 Task: In the  document Machupicchu.html ,align picture to the 'center'. Insert word art below the picture and give heading  'Machu Picchu  in Light Purple'change the shape height to  6.82 in
Action: Mouse moved to (321, 373)
Screenshot: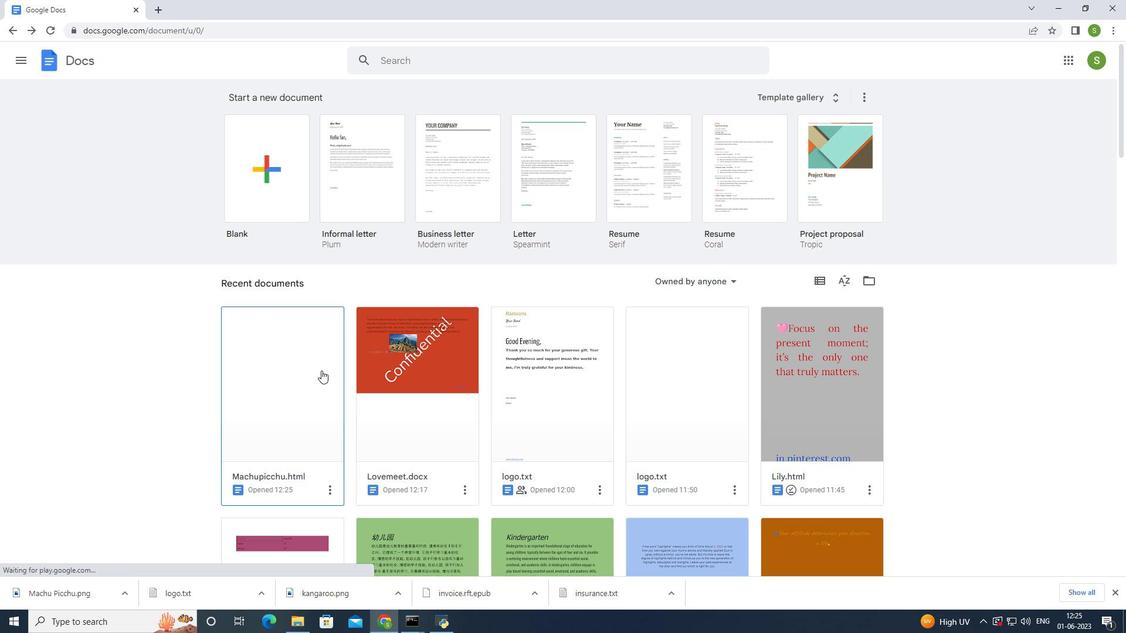 
Action: Mouse pressed left at (321, 373)
Screenshot: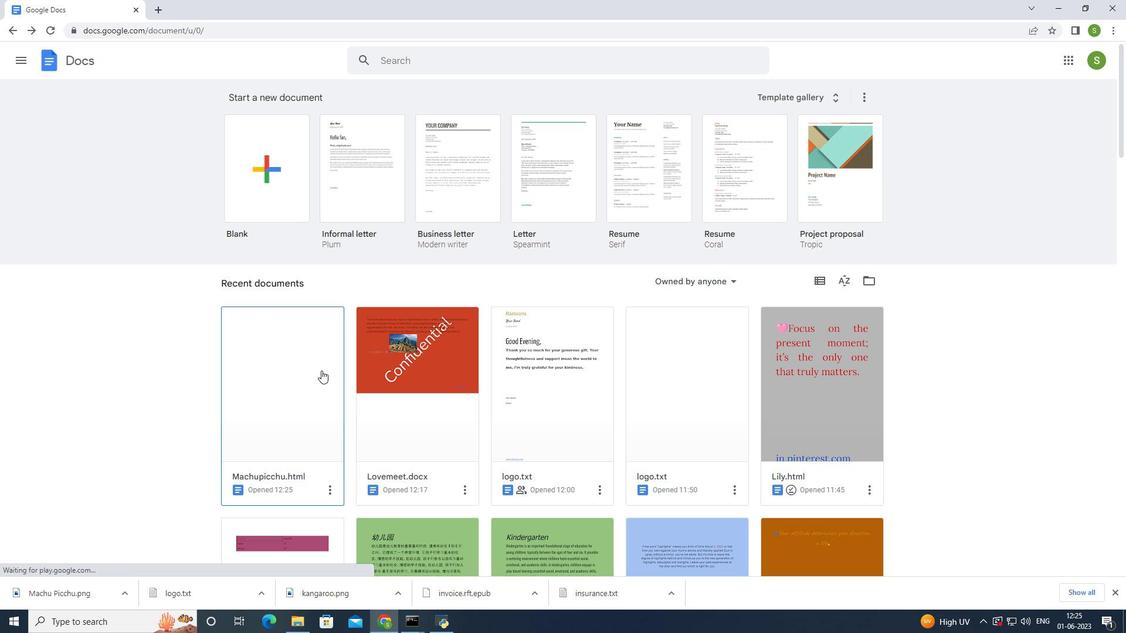 
Action: Mouse moved to (161, 9)
Screenshot: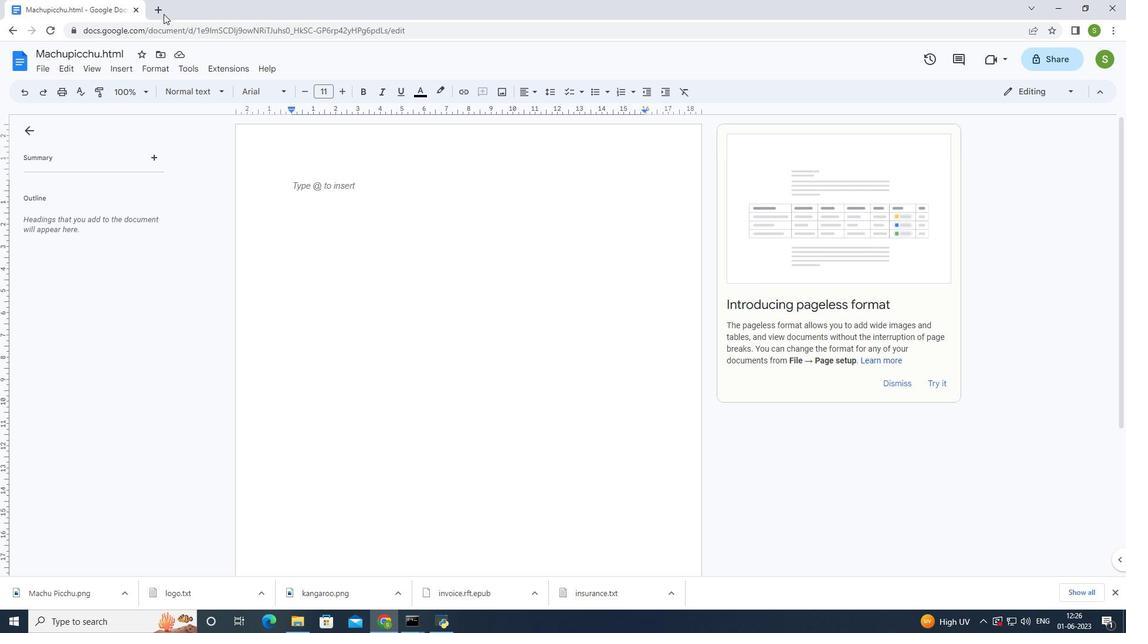 
Action: Mouse pressed left at (161, 9)
Screenshot: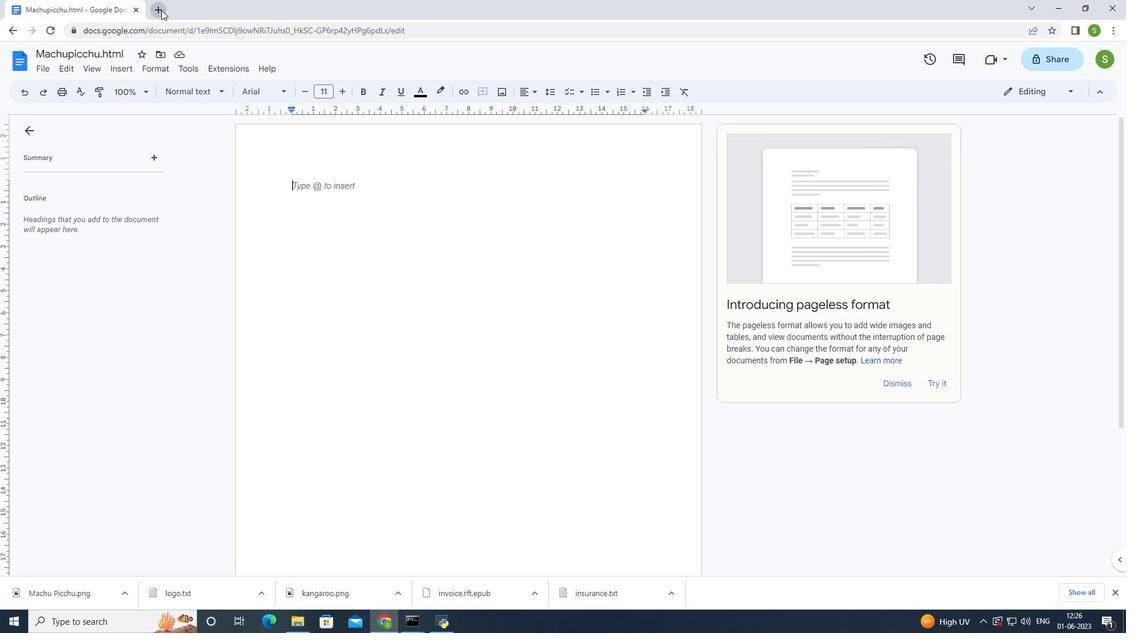 
Action: Mouse moved to (179, 31)
Screenshot: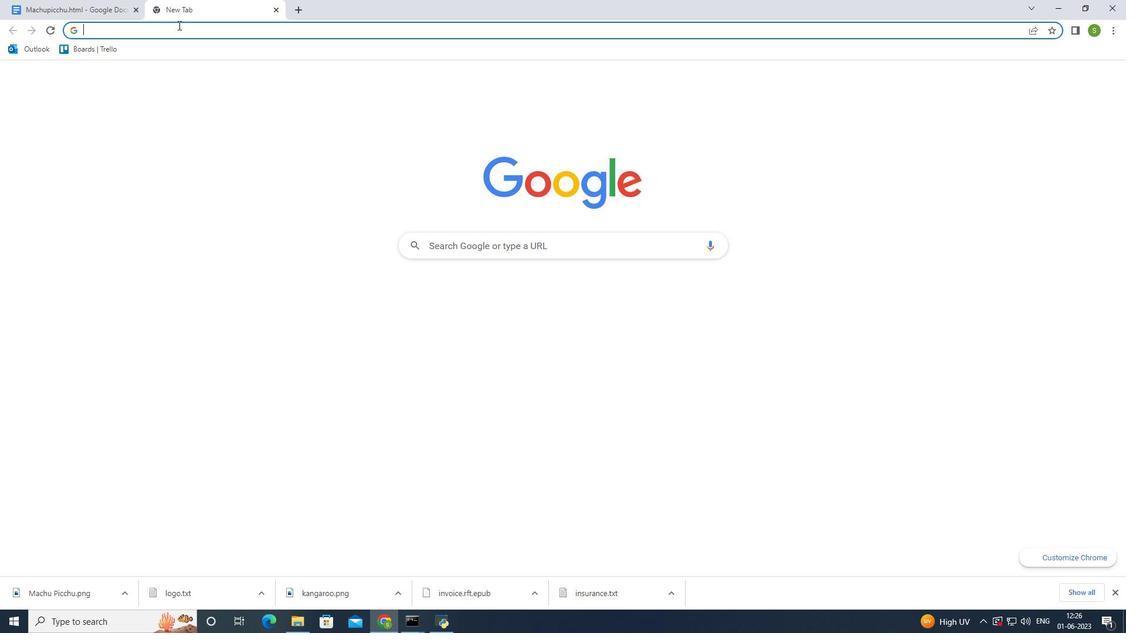 
Action: Mouse pressed left at (179, 31)
Screenshot: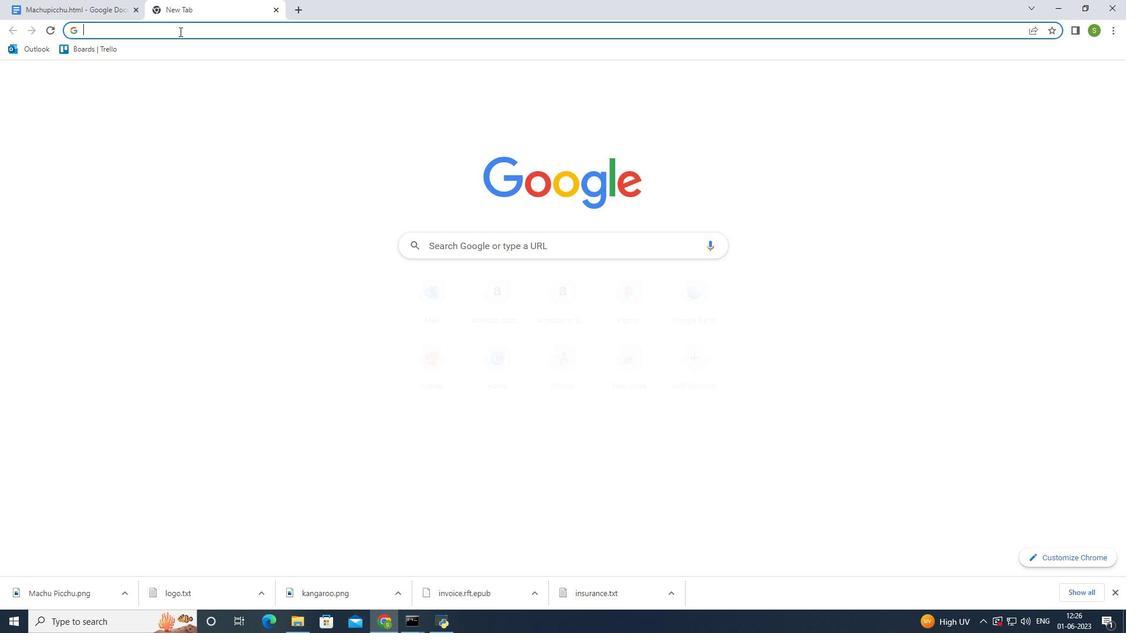 
Action: Mouse moved to (176, 58)
Screenshot: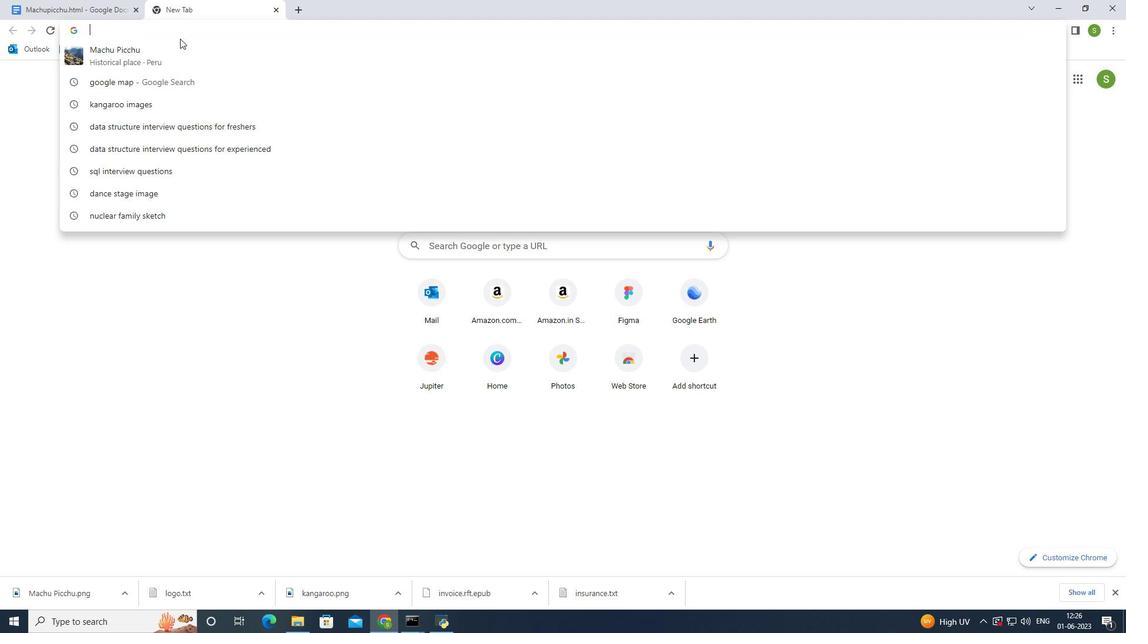 
Action: Mouse pressed left at (176, 58)
Screenshot: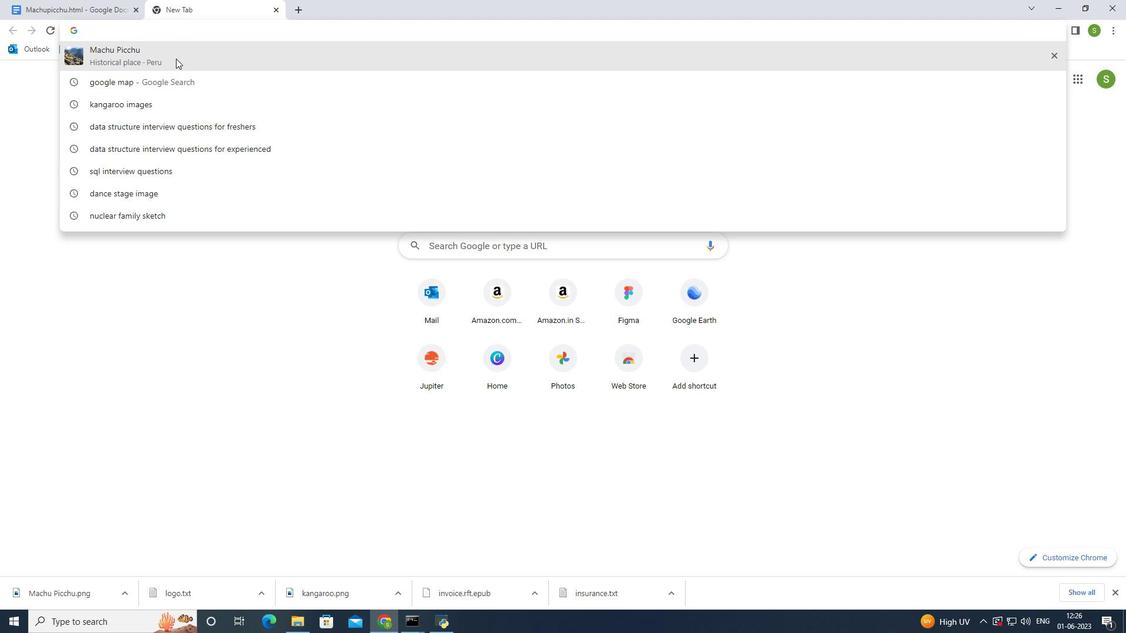 
Action: Mouse moved to (188, 107)
Screenshot: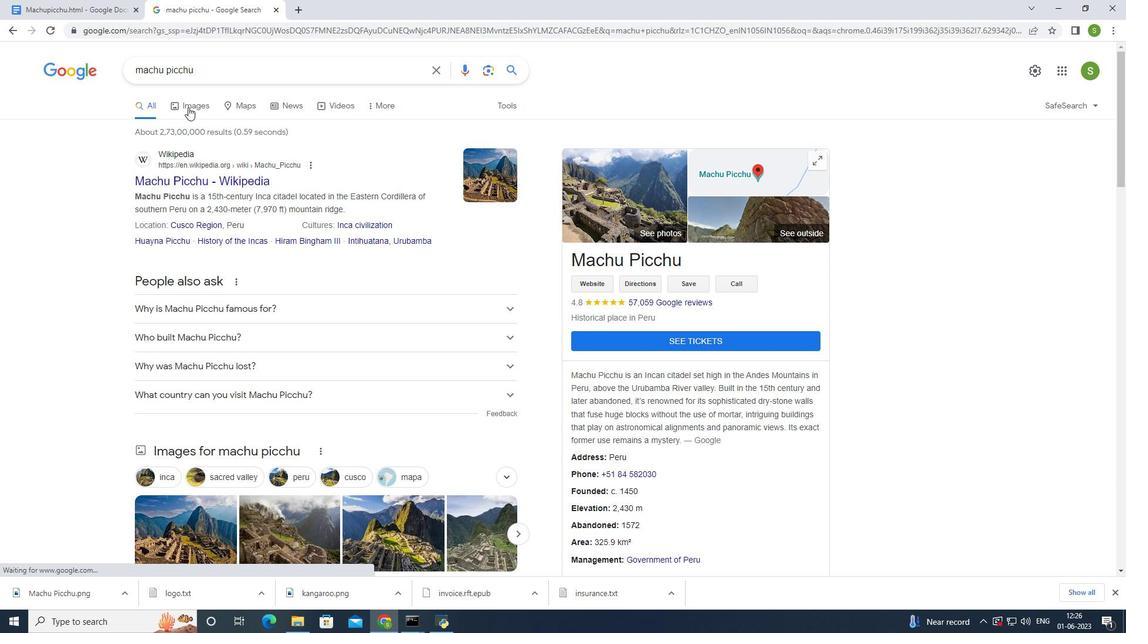 
Action: Mouse pressed left at (188, 107)
Screenshot: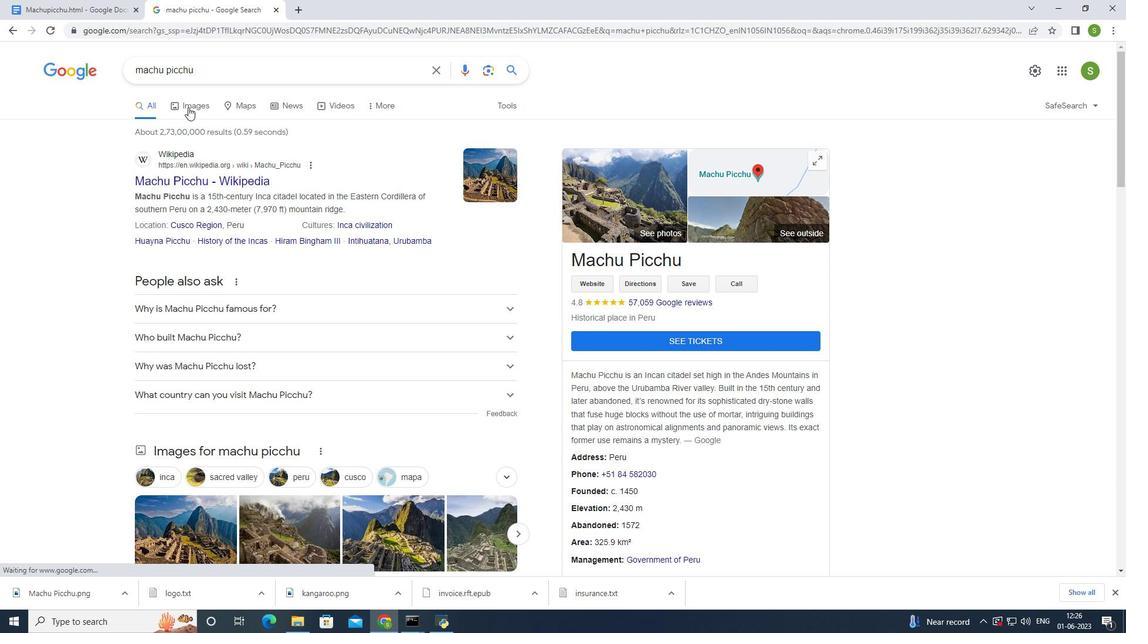 
Action: Mouse moved to (189, 224)
Screenshot: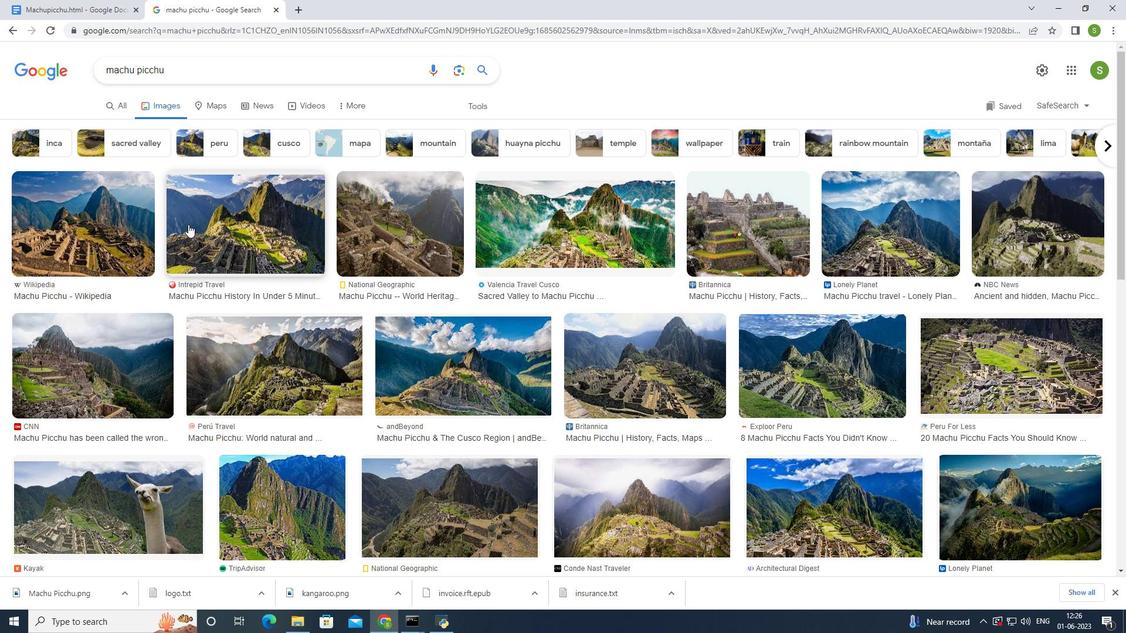
Action: Mouse pressed right at (189, 224)
Screenshot: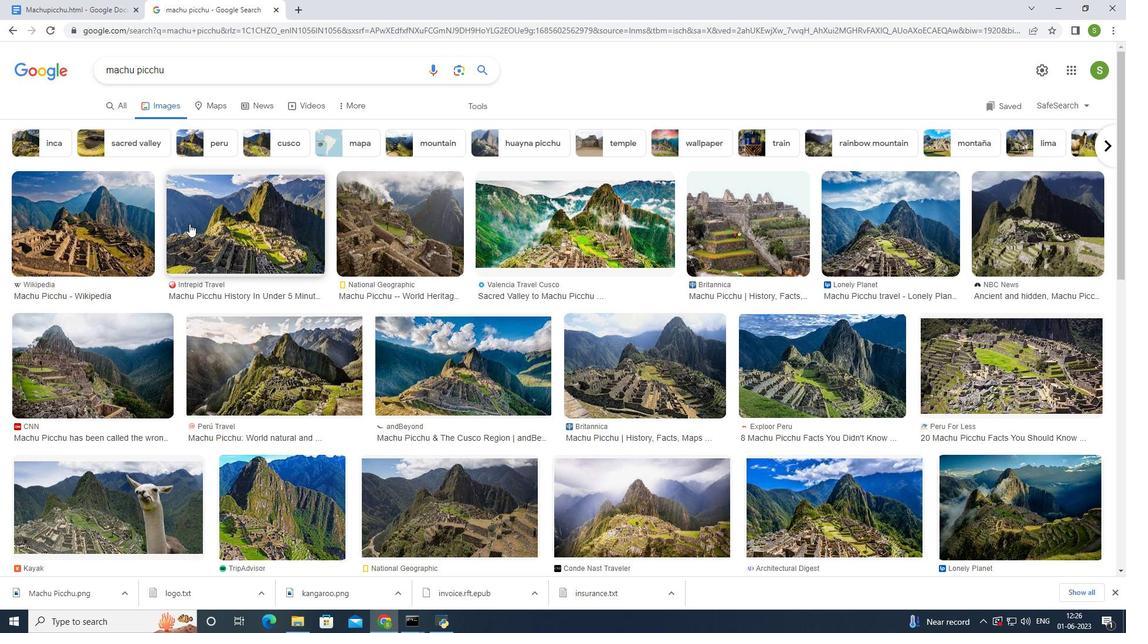 
Action: Mouse pressed left at (189, 224)
Screenshot: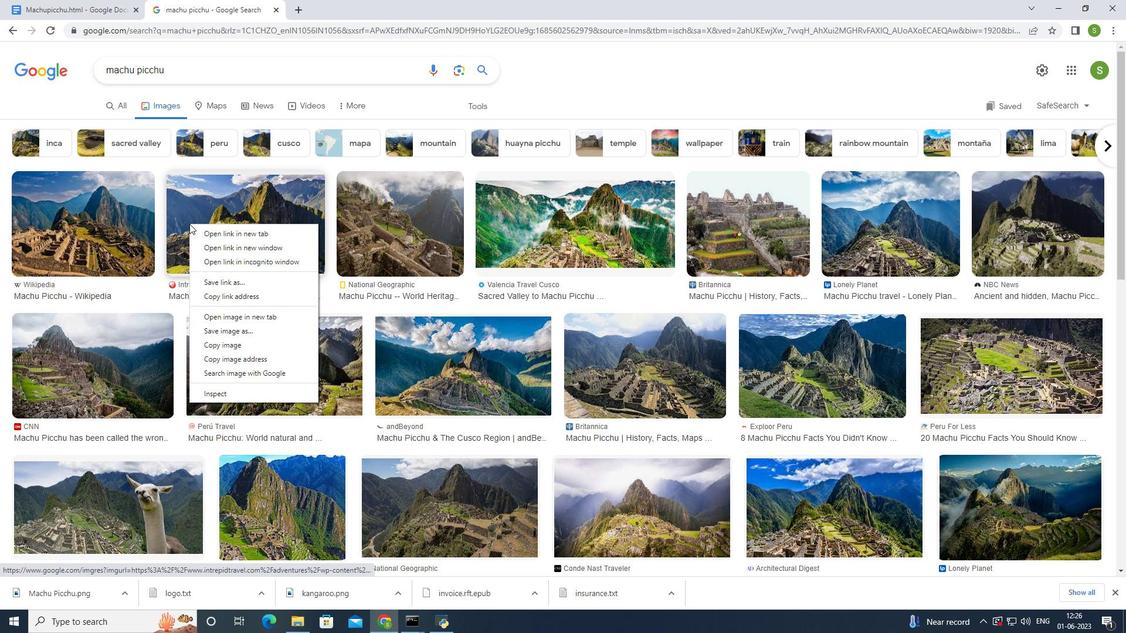
Action: Mouse moved to (859, 214)
Screenshot: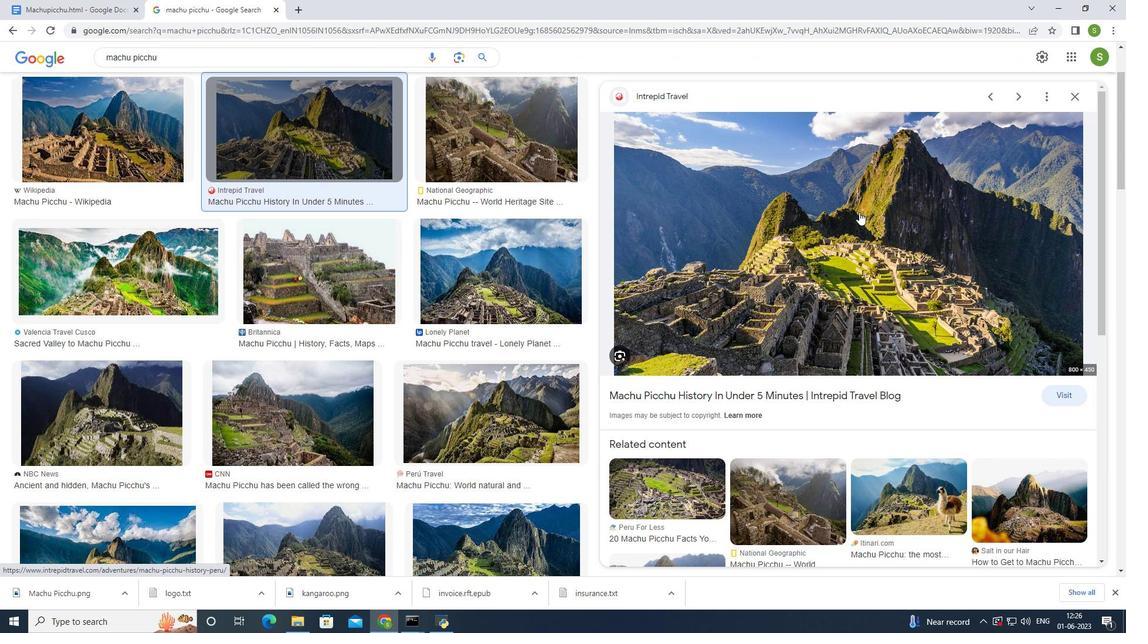 
Action: Mouse pressed right at (859, 213)
Screenshot: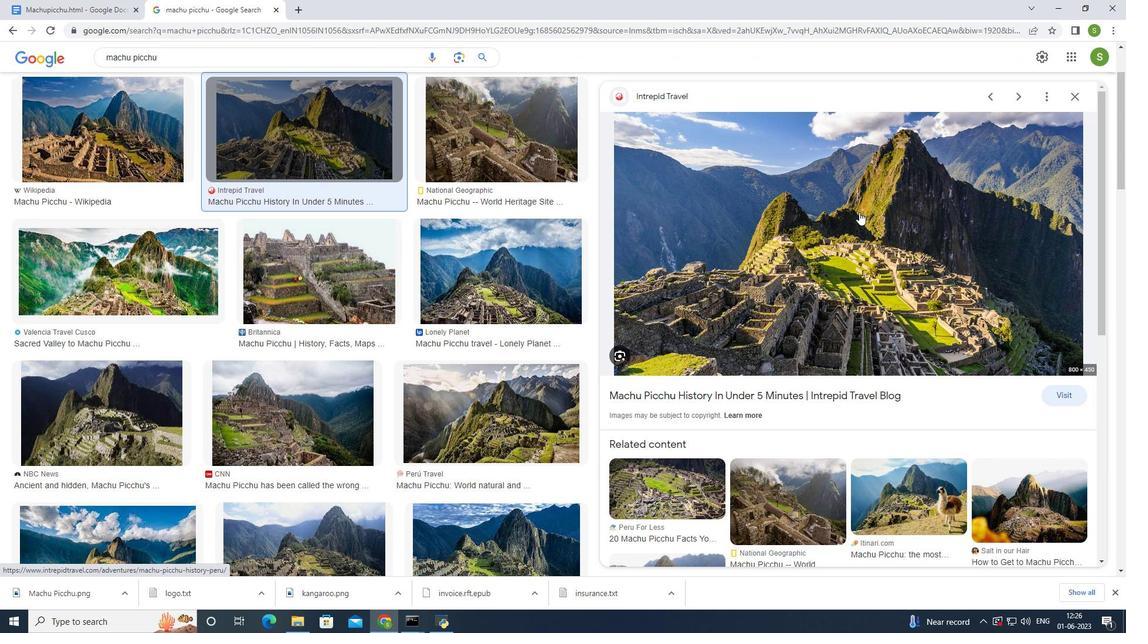 
Action: Mouse moved to (898, 334)
Screenshot: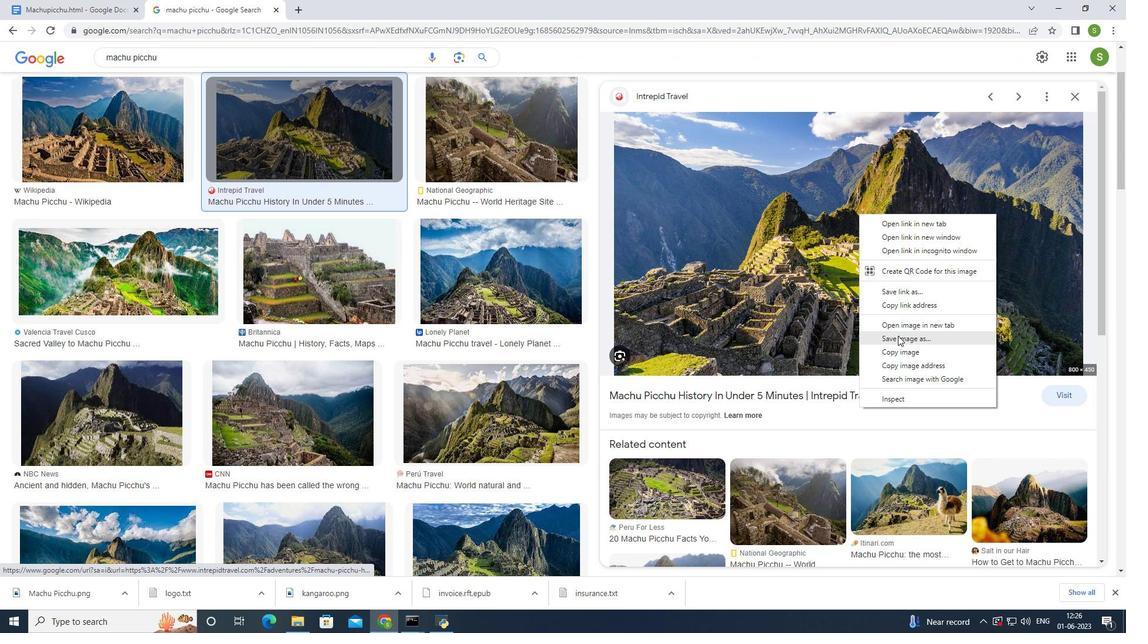 
Action: Mouse pressed left at (898, 334)
Screenshot: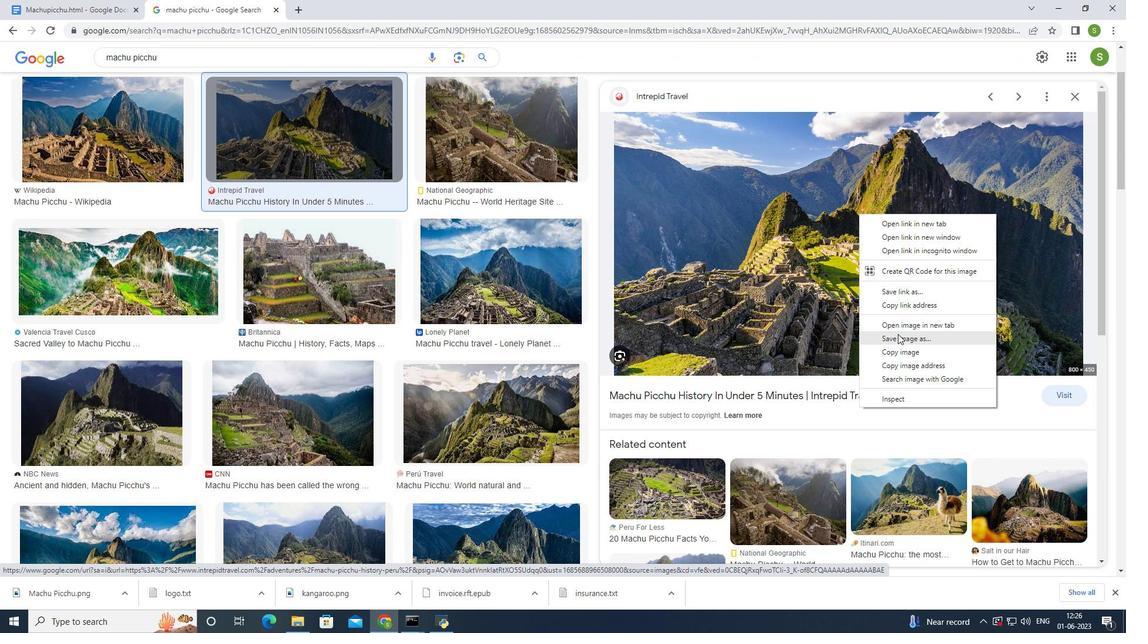 
Action: Mouse moved to (341, 254)
Screenshot: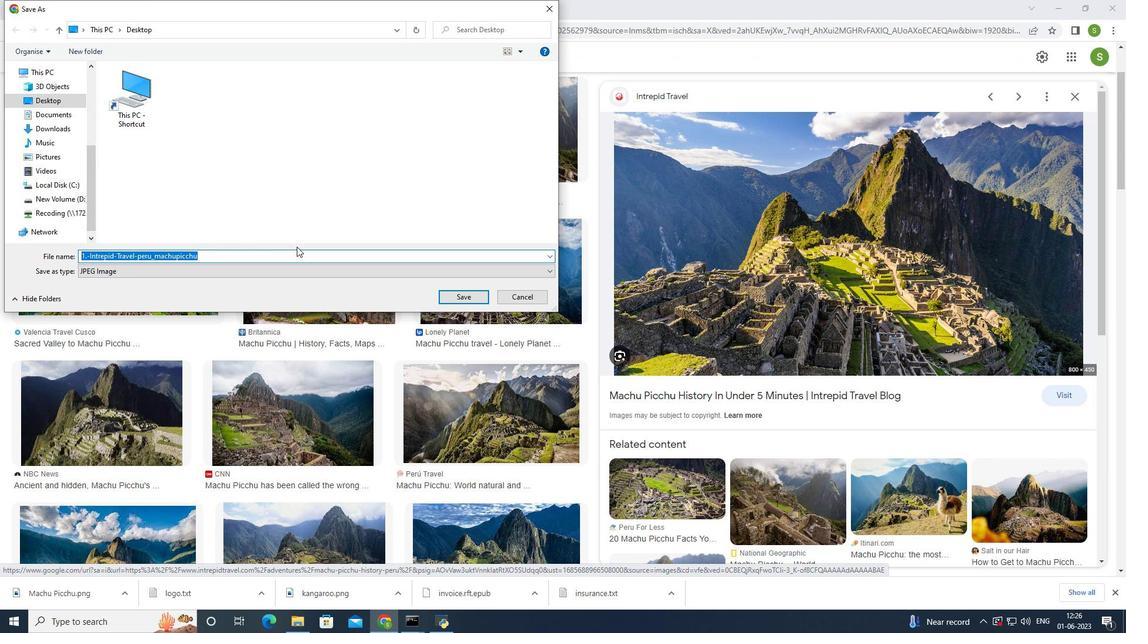 
Action: Key pressed <Key.shift>Machu<Key.space><Key.shift>Picchu<Key.enter>
Screenshot: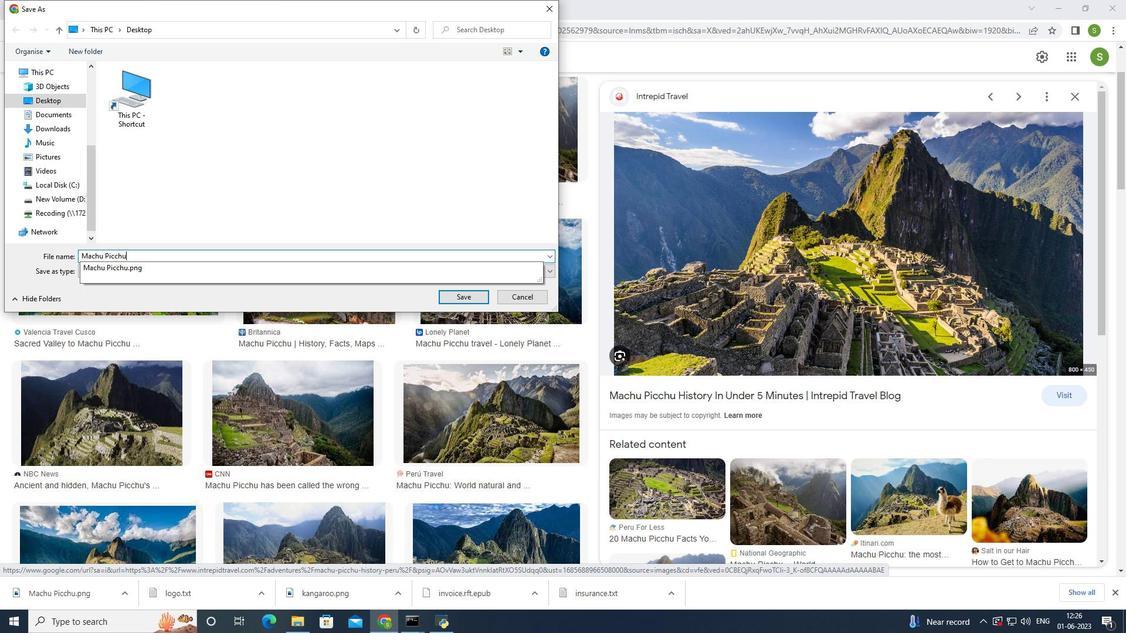 
Action: Mouse moved to (67, 4)
Screenshot: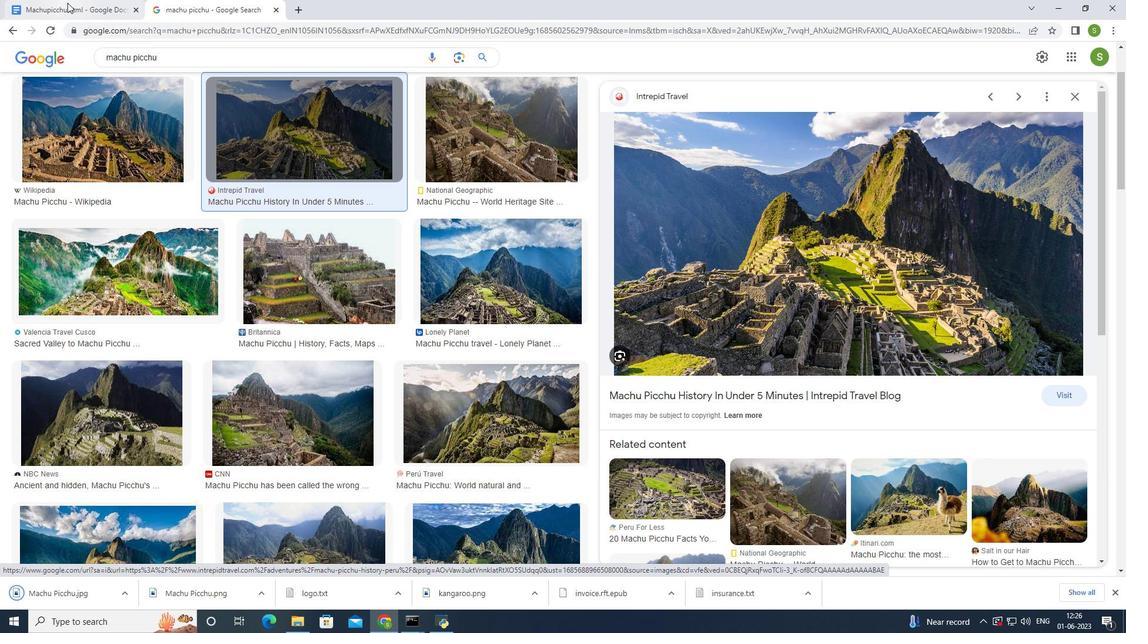 
Action: Mouse pressed left at (67, 4)
Screenshot: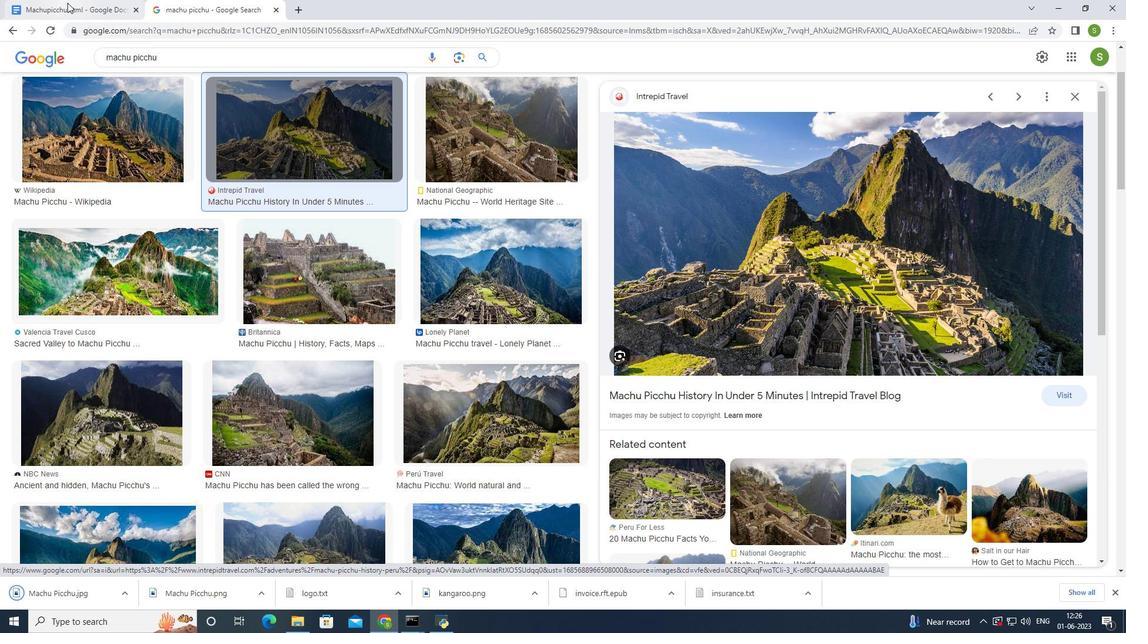 
Action: Mouse moved to (120, 66)
Screenshot: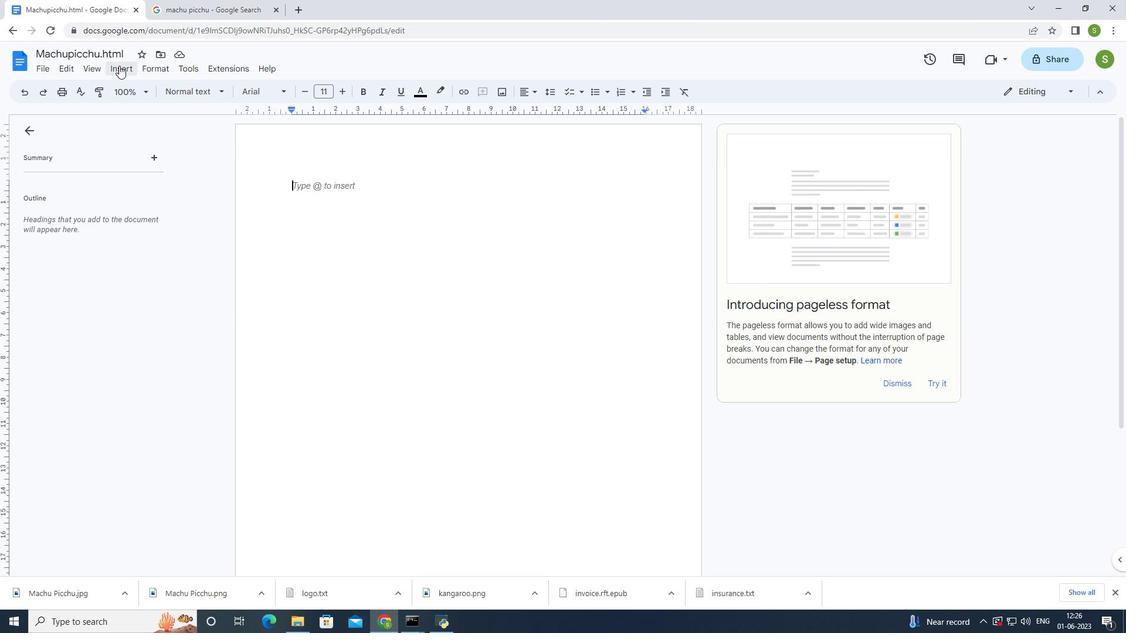 
Action: Mouse pressed left at (120, 66)
Screenshot: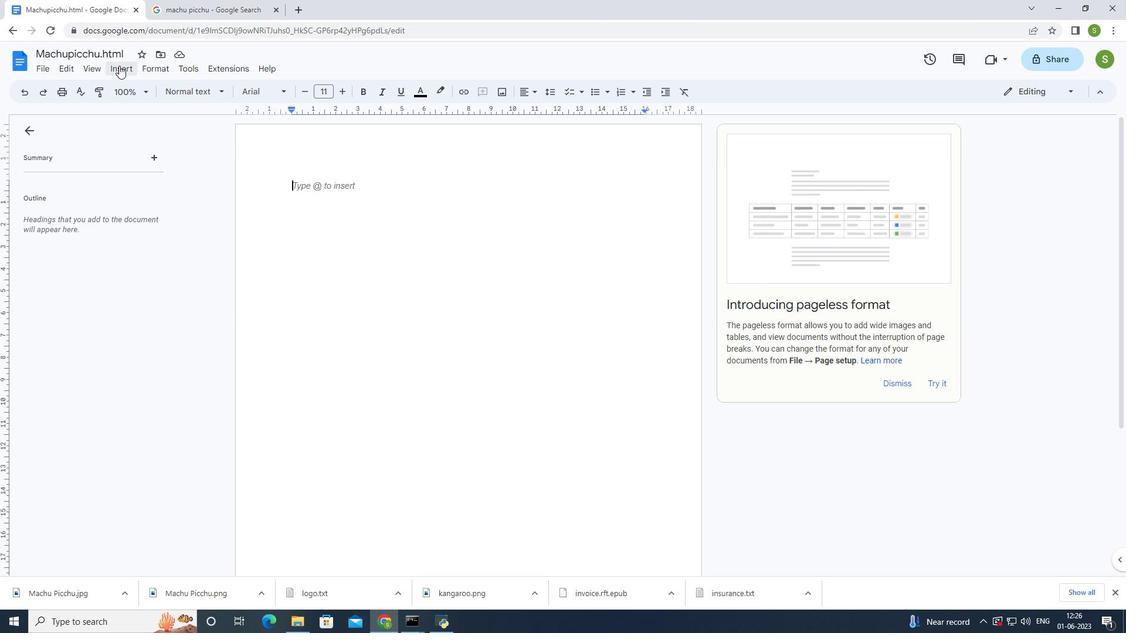 
Action: Mouse moved to (147, 89)
Screenshot: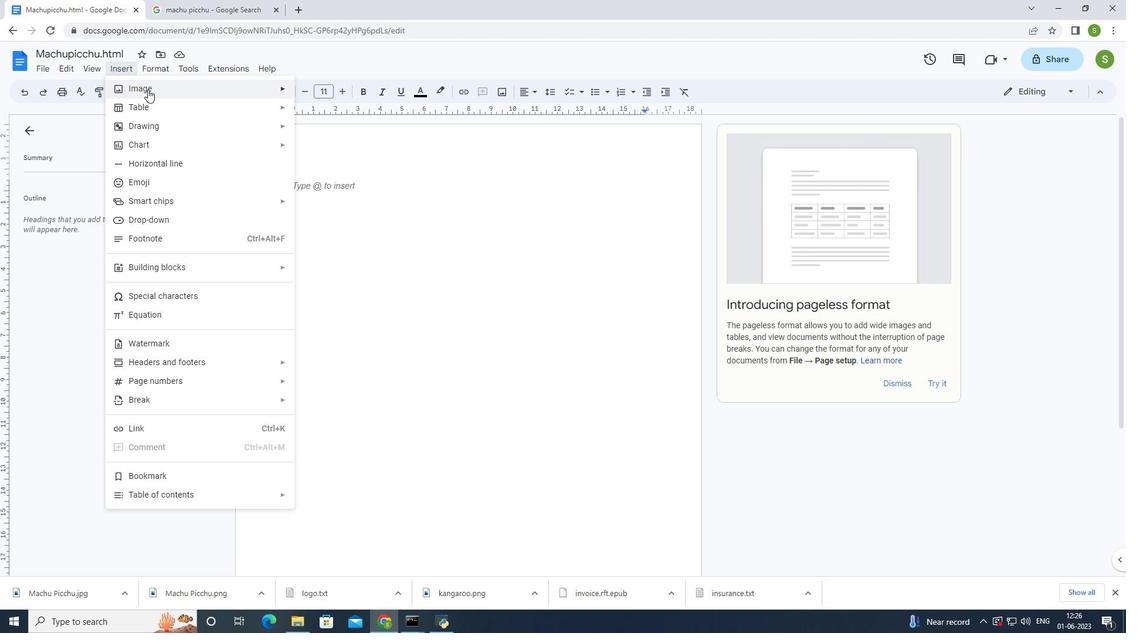 
Action: Mouse pressed left at (147, 89)
Screenshot: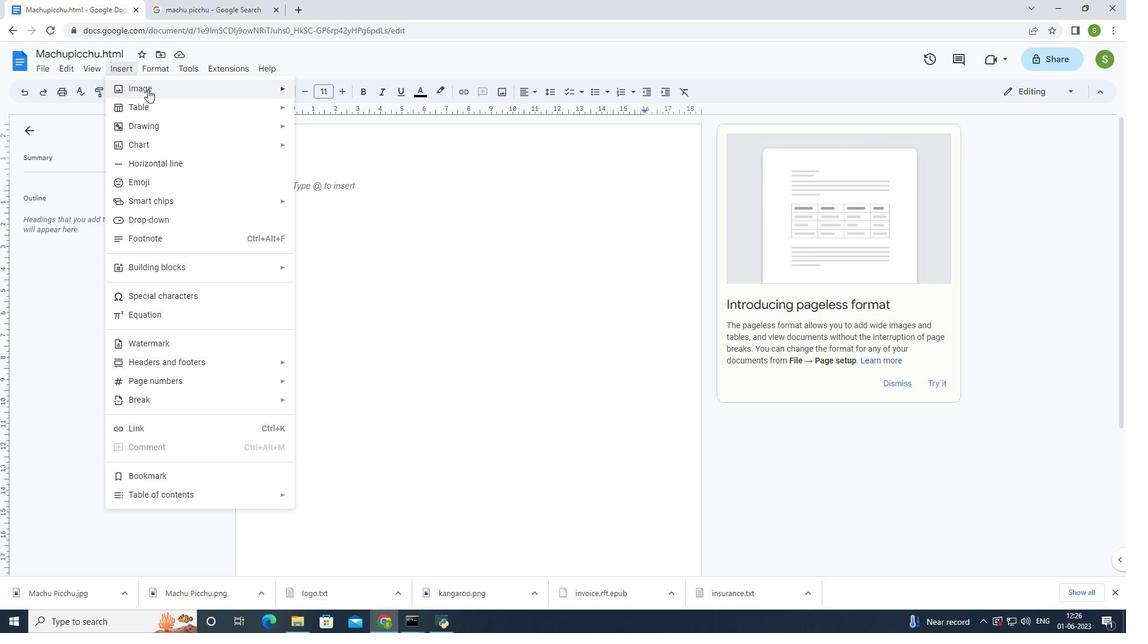 
Action: Mouse moved to (365, 91)
Screenshot: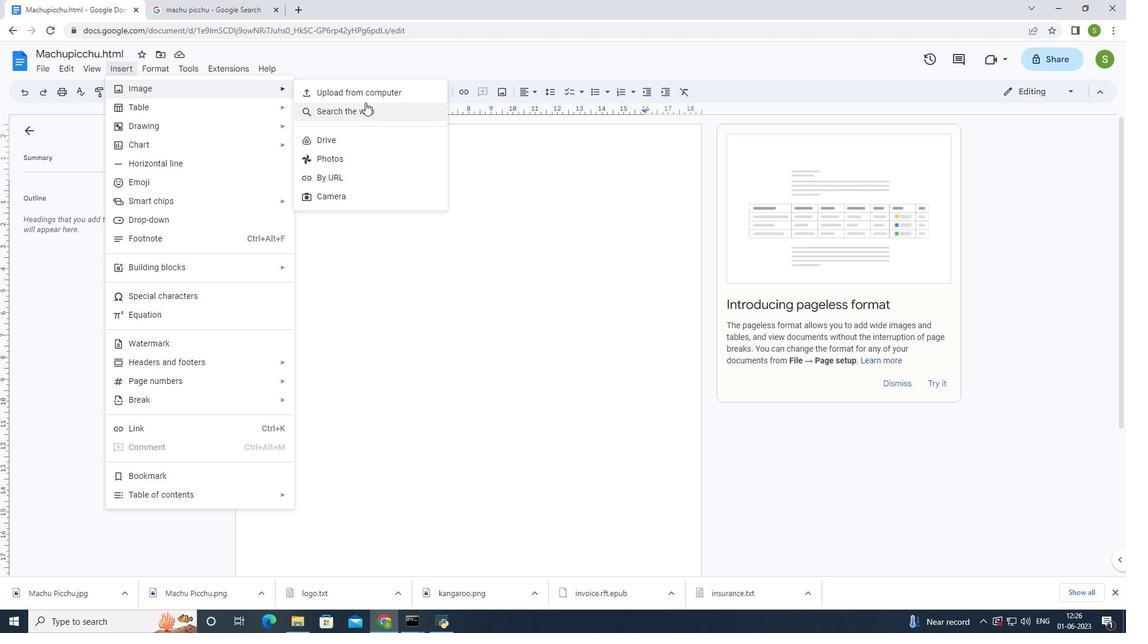 
Action: Mouse pressed left at (365, 91)
Screenshot: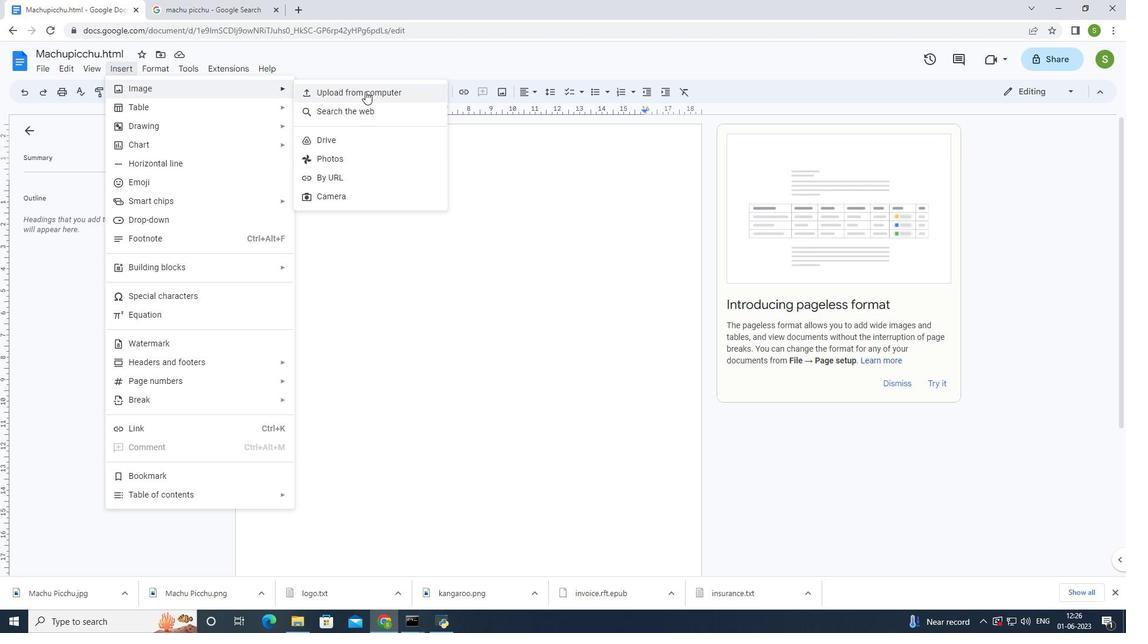 
Action: Mouse moved to (205, 110)
Screenshot: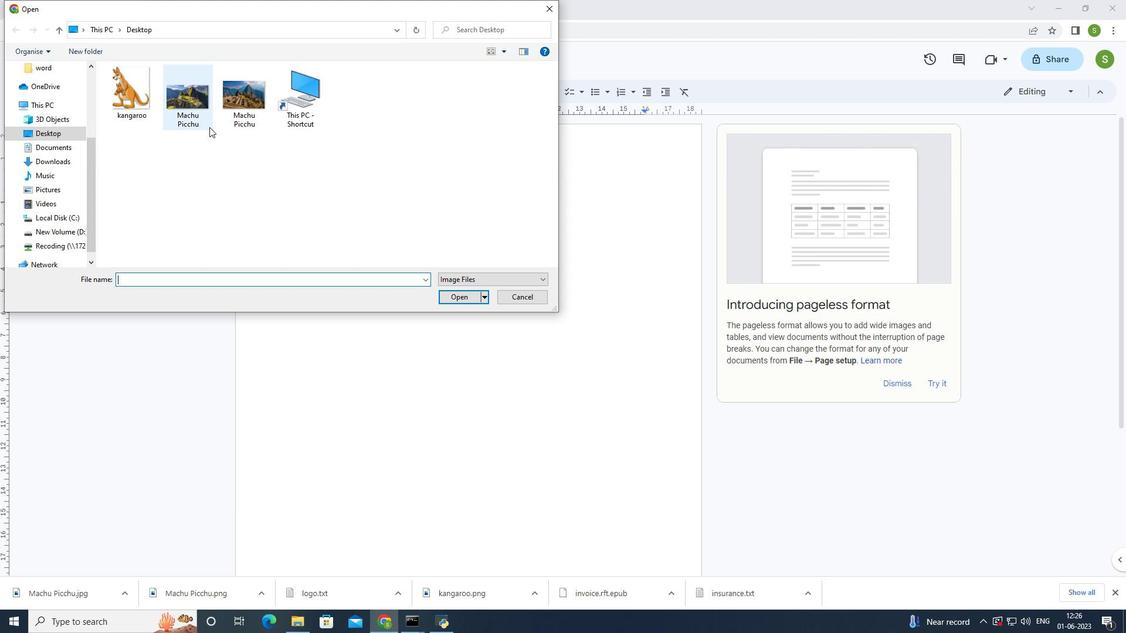 
Action: Mouse pressed left at (205, 110)
Screenshot: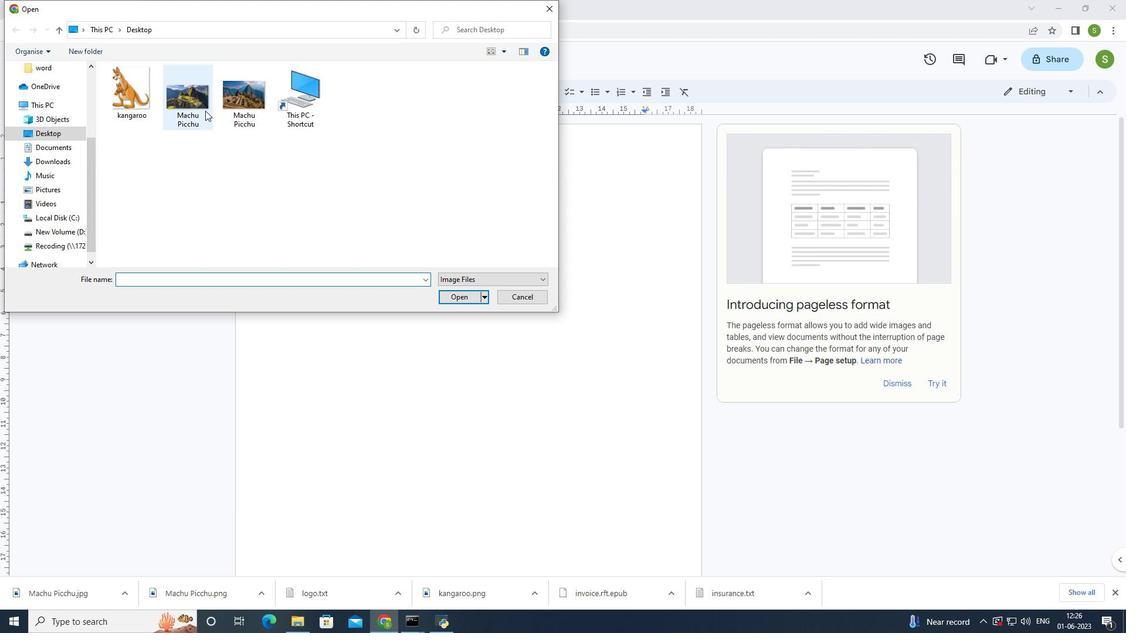 
Action: Mouse moved to (468, 298)
Screenshot: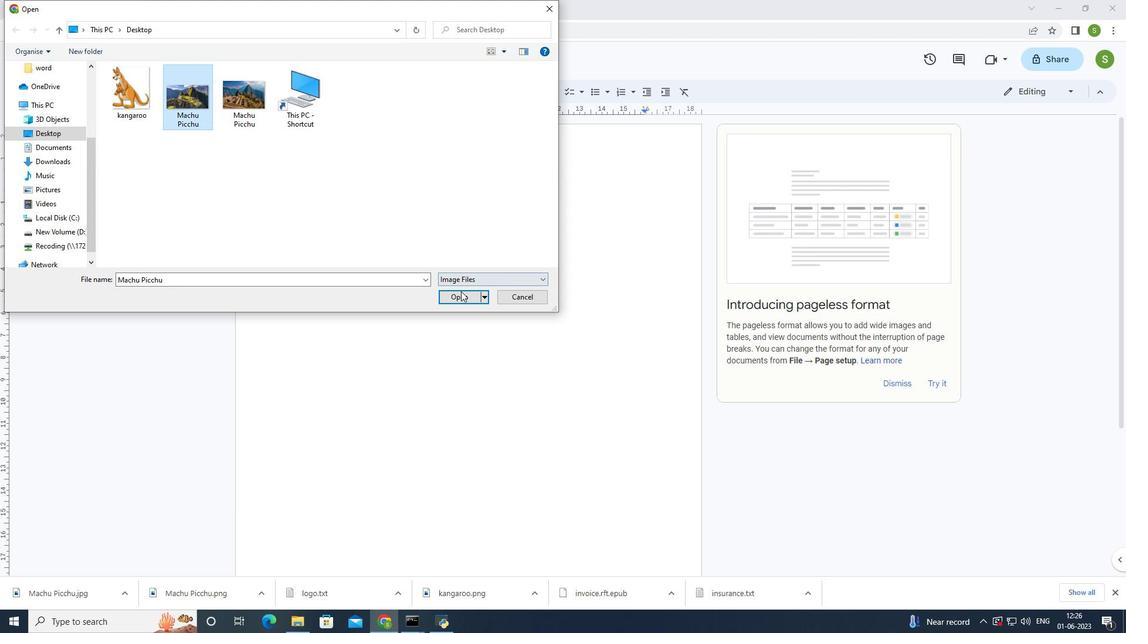 
Action: Mouse pressed left at (468, 298)
Screenshot: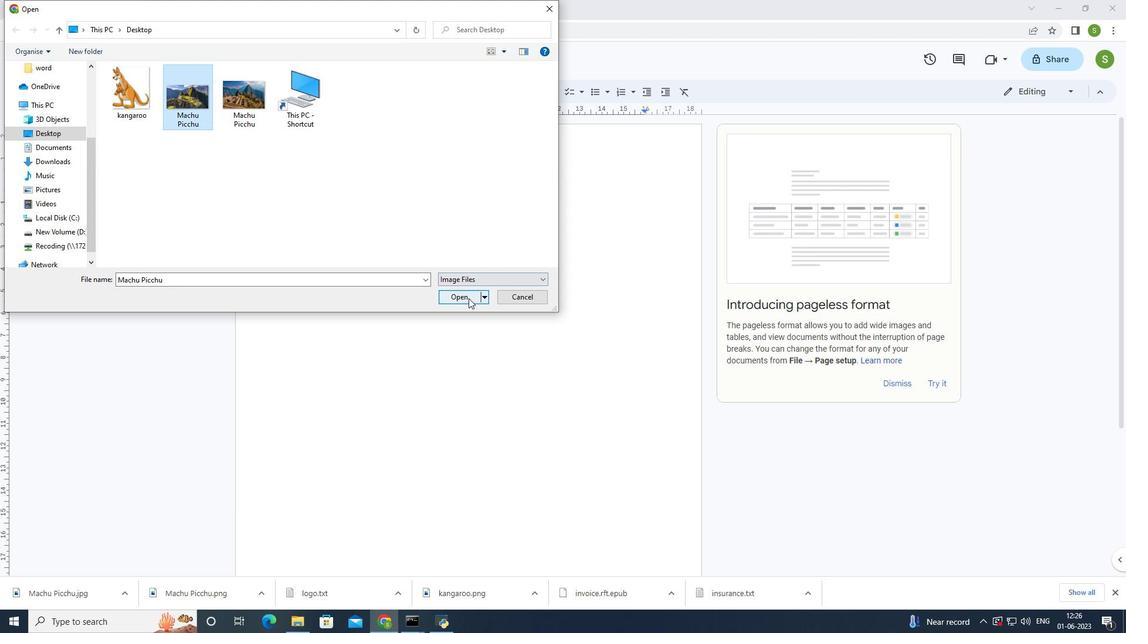 
Action: Mouse moved to (358, 241)
Screenshot: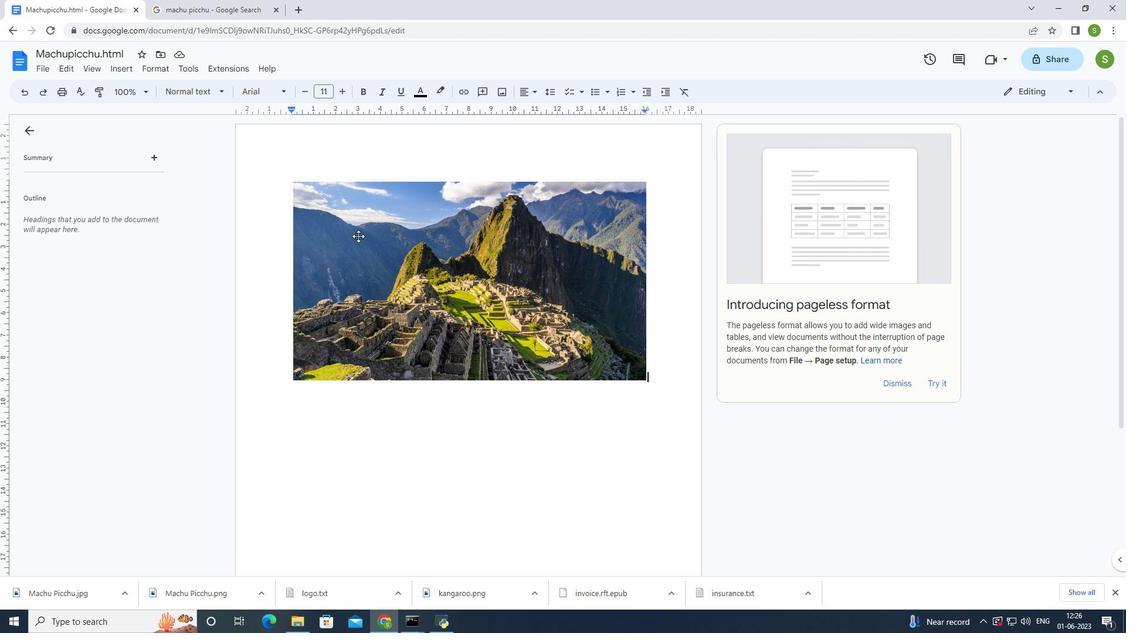 
Action: Mouse pressed left at (358, 241)
Screenshot: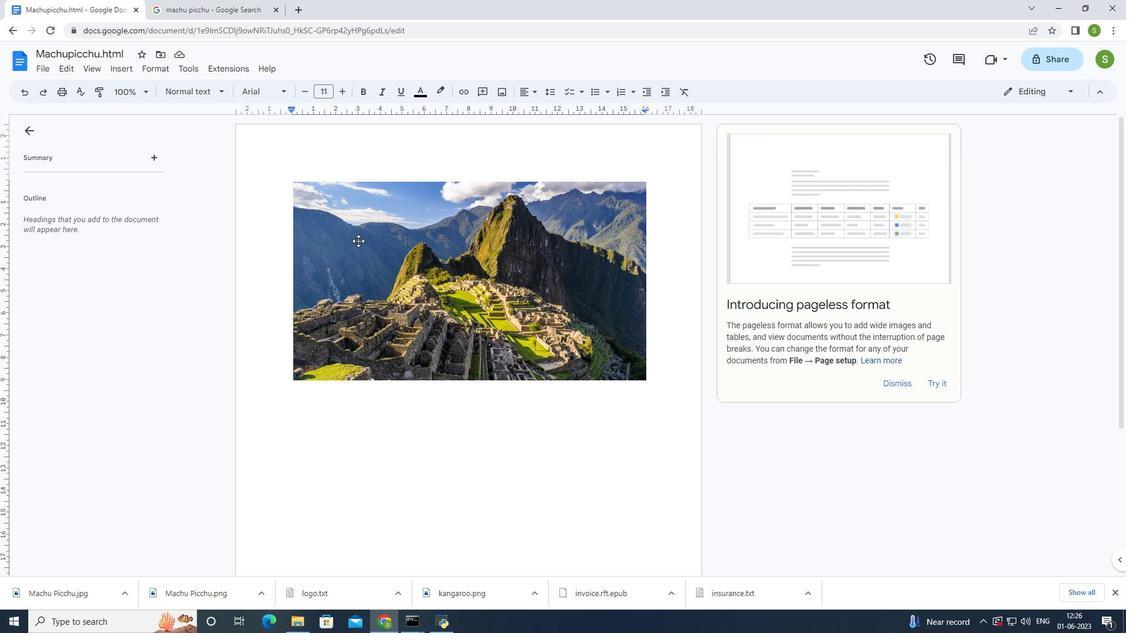
Action: Mouse moved to (236, 96)
Screenshot: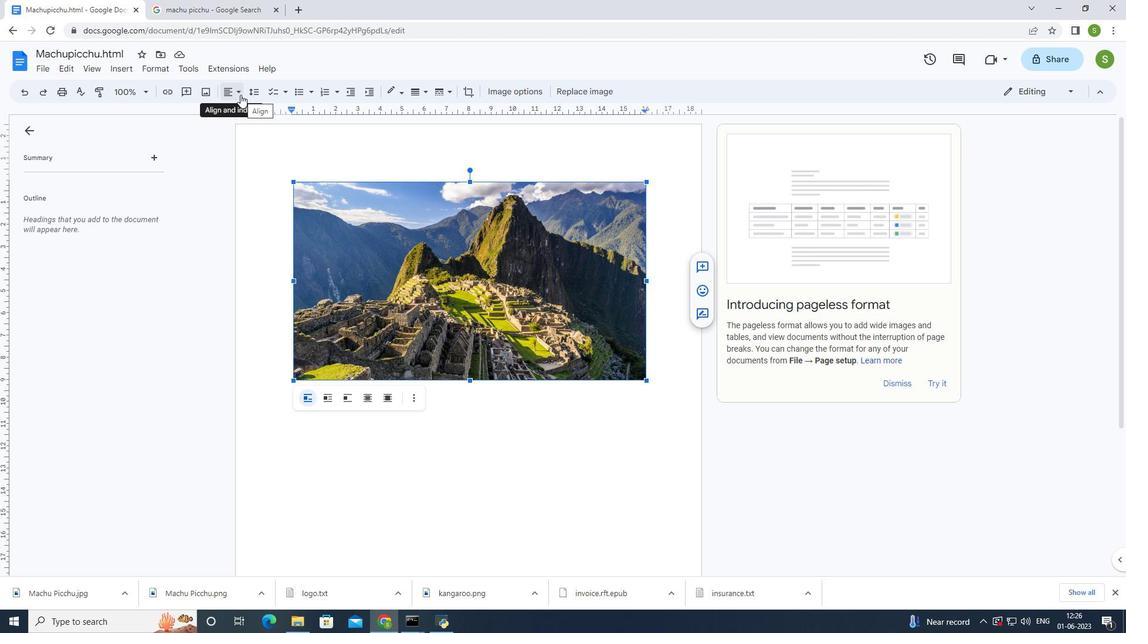 
Action: Mouse pressed left at (236, 96)
Screenshot: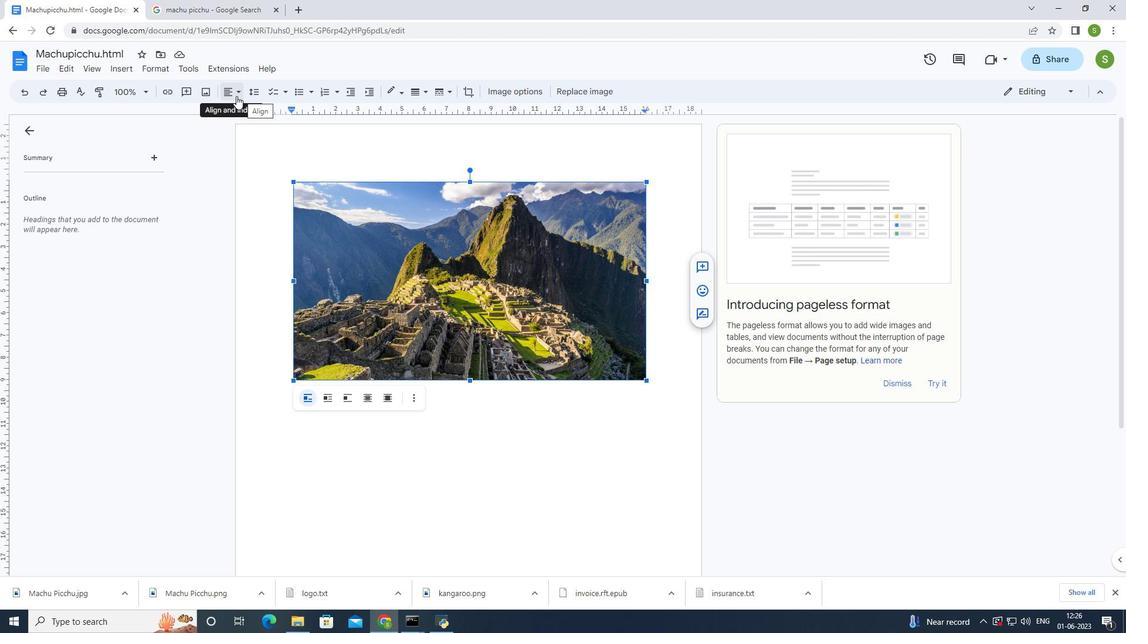 
Action: Mouse moved to (245, 115)
Screenshot: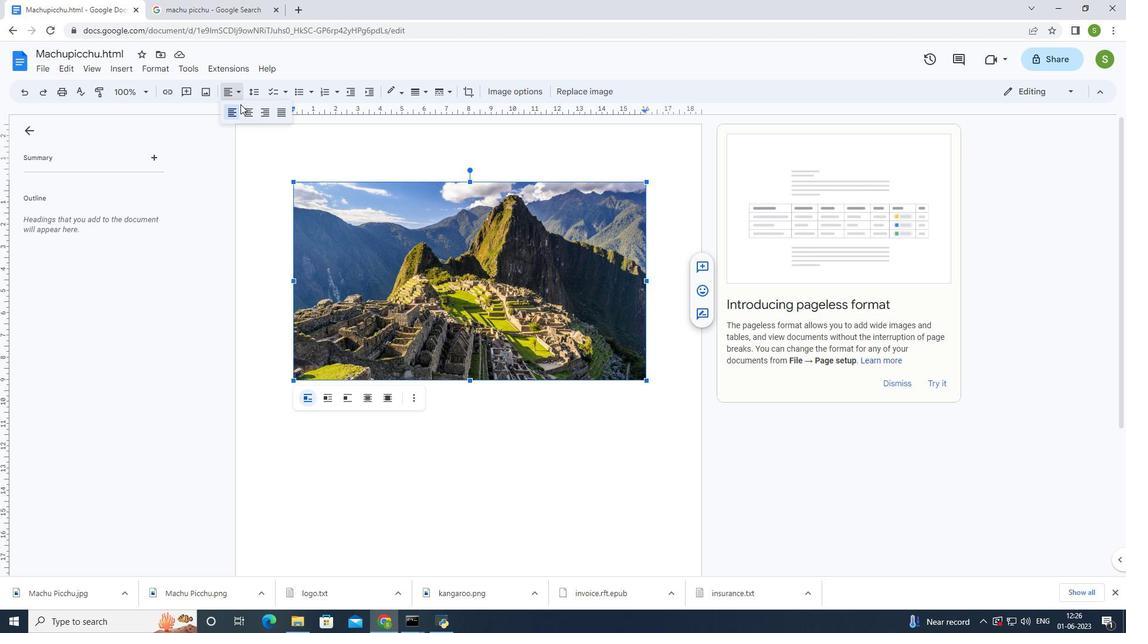 
Action: Mouse pressed left at (245, 115)
Screenshot: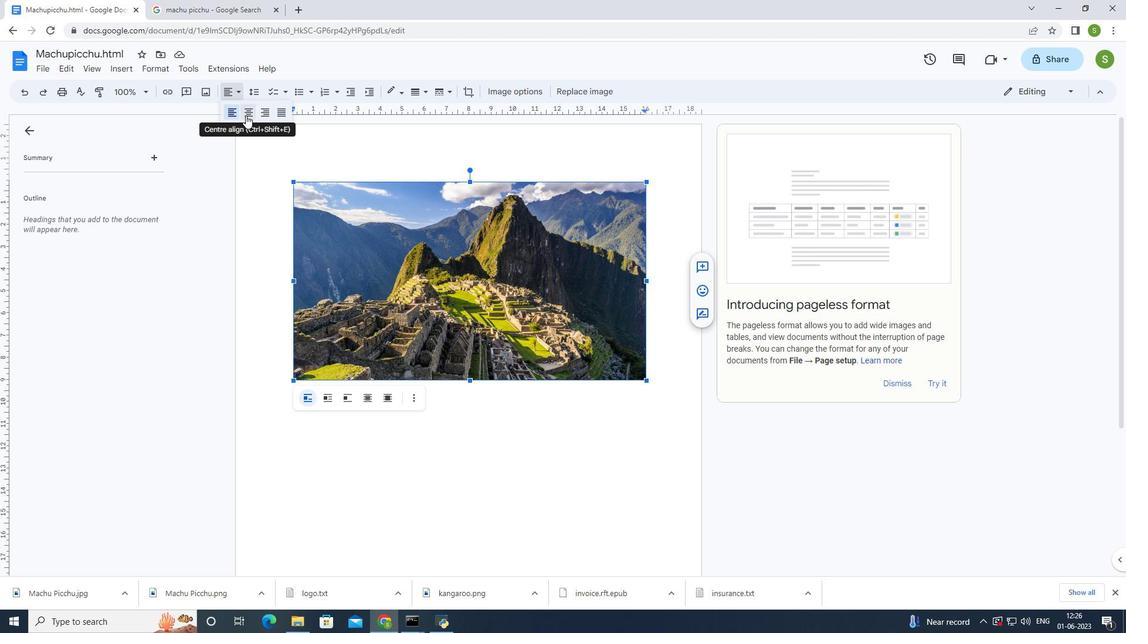 
Action: Mouse moved to (539, 437)
Screenshot: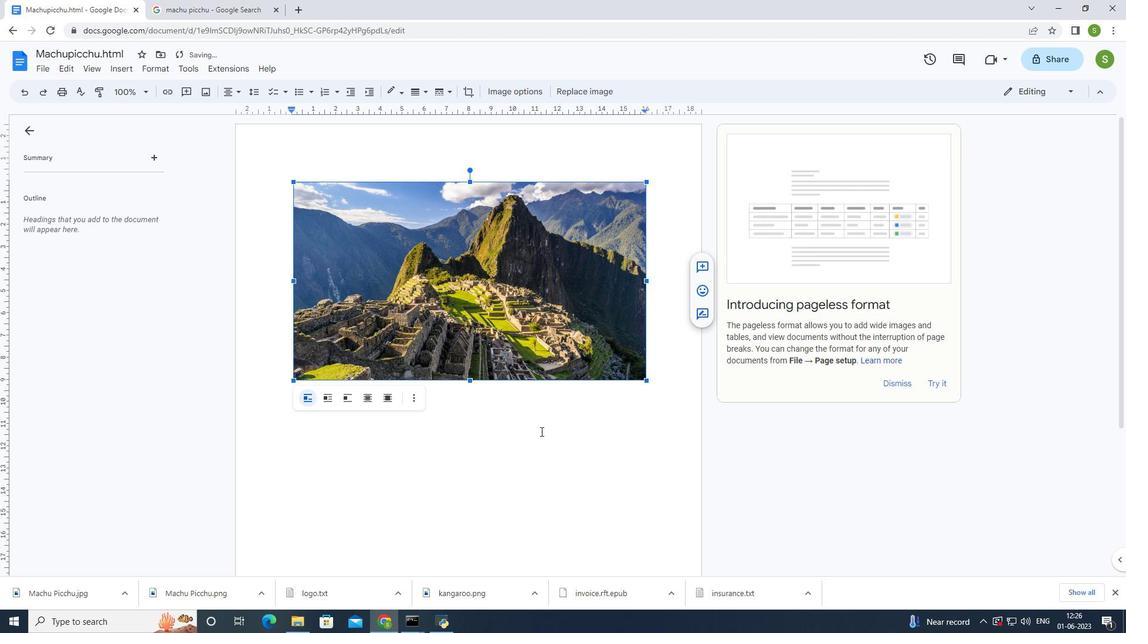 
Action: Mouse pressed left at (539, 437)
Screenshot: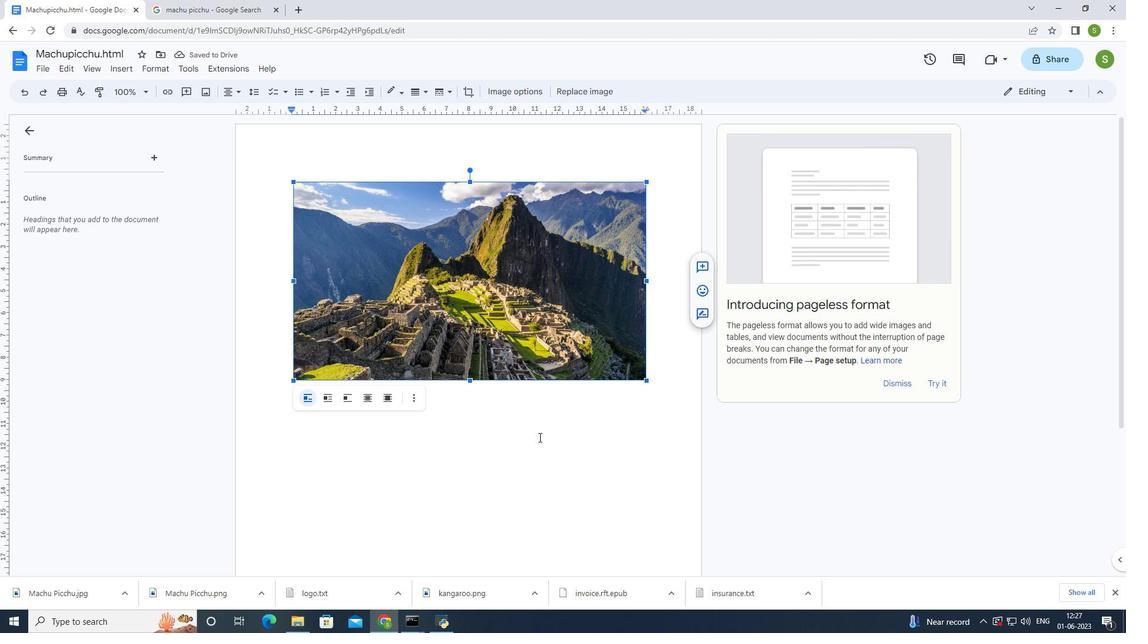 
Action: Mouse moved to (644, 380)
Screenshot: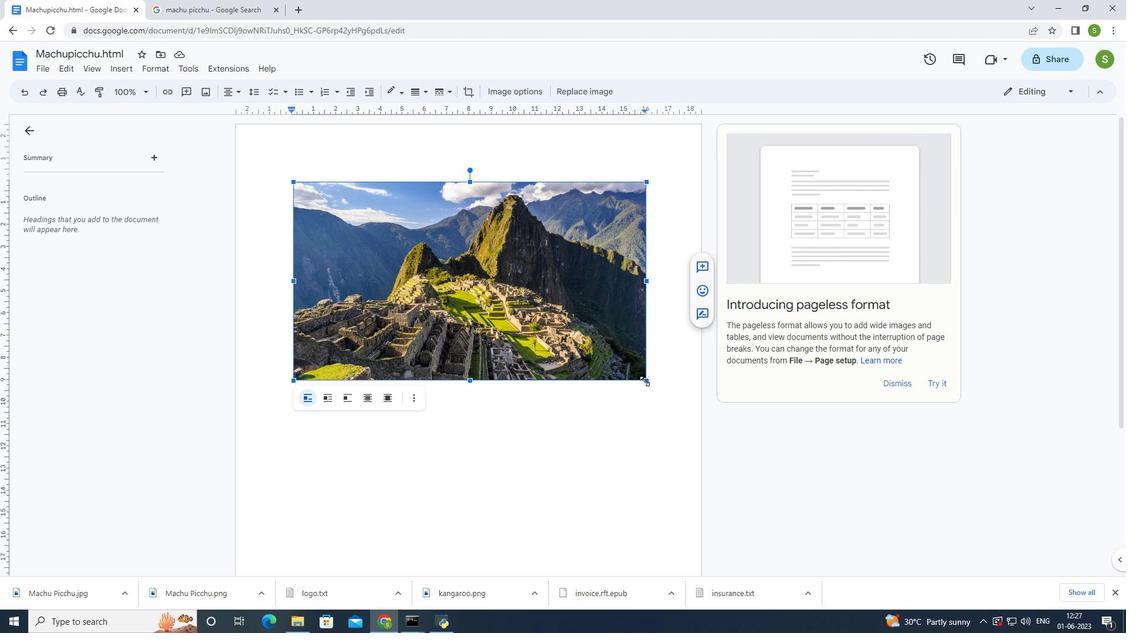 
Action: Mouse pressed left at (644, 380)
Screenshot: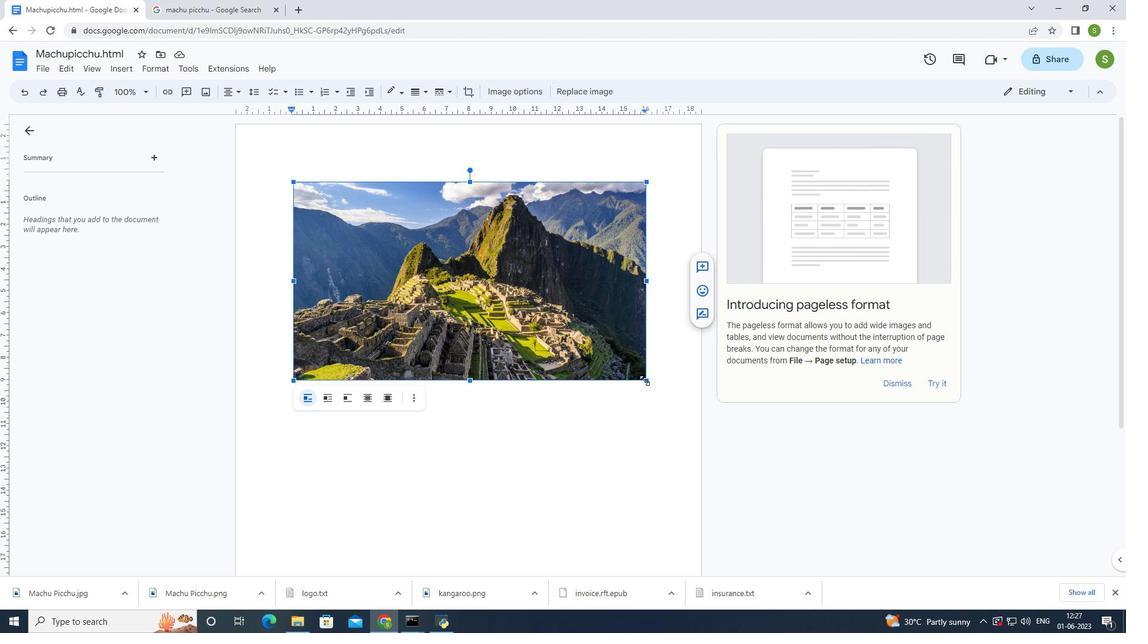 
Action: Mouse moved to (492, 406)
Screenshot: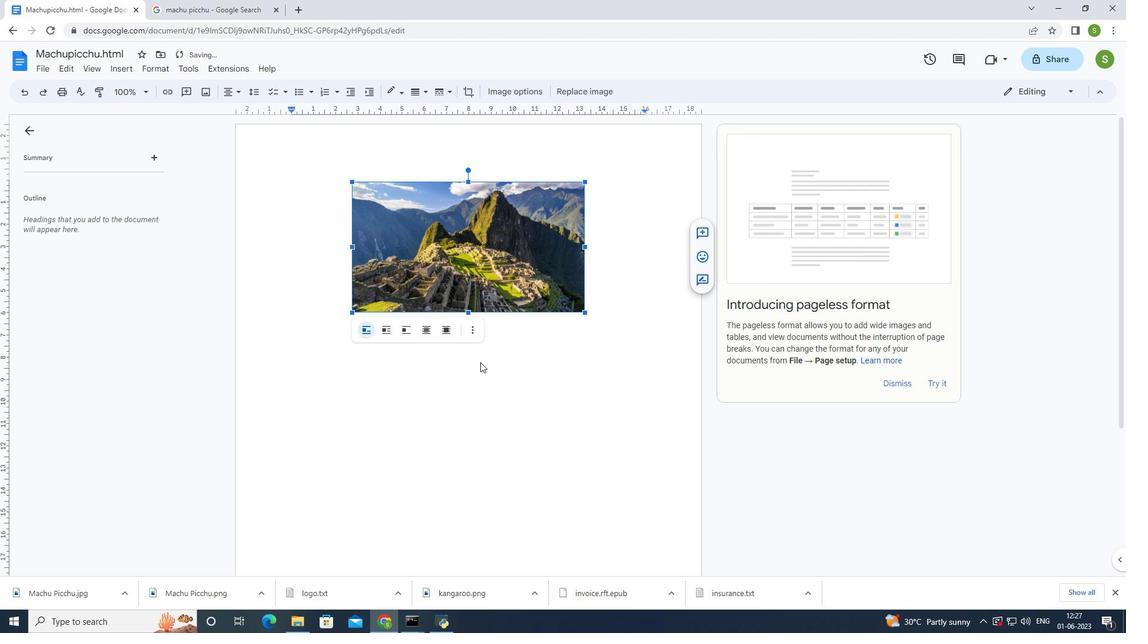 
Action: Mouse pressed left at (492, 406)
Screenshot: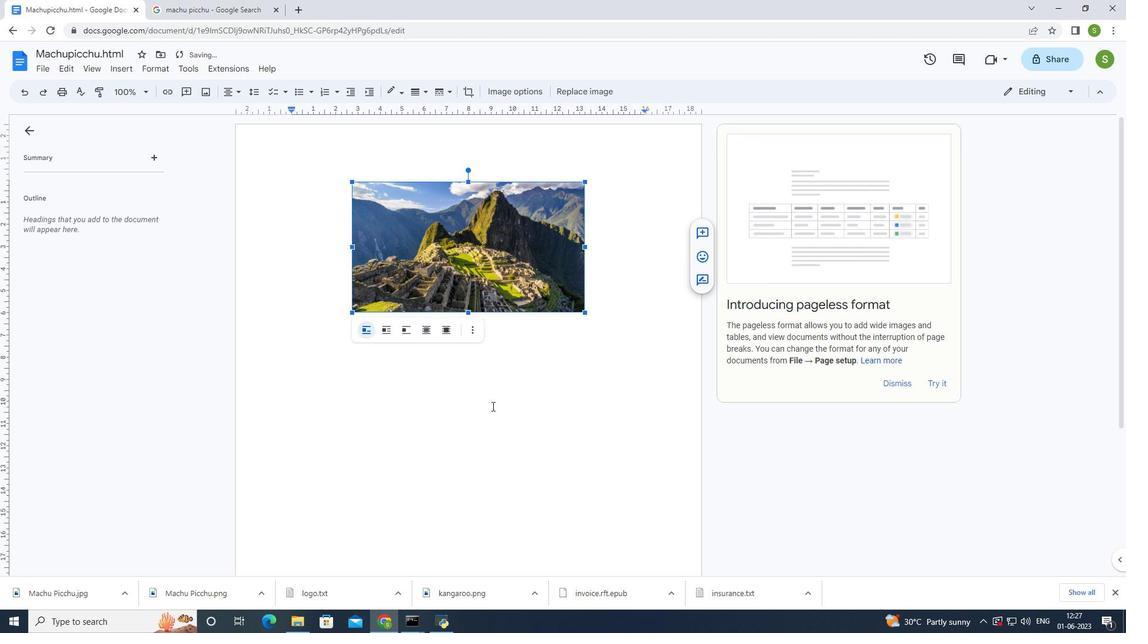 
Action: Mouse moved to (480, 390)
Screenshot: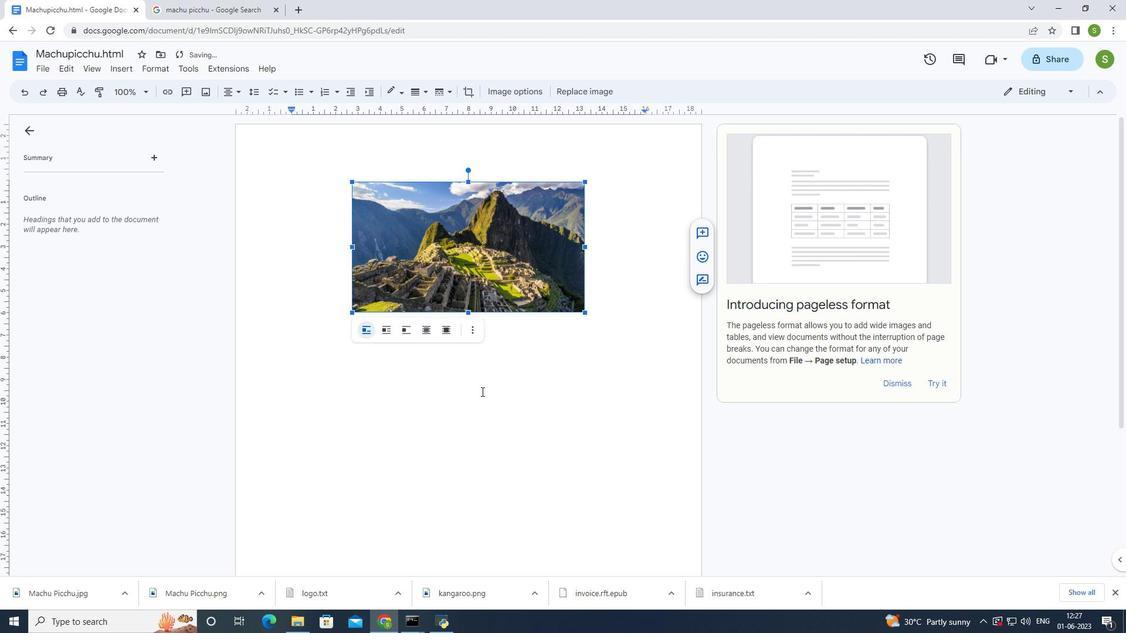 
Action: Mouse pressed left at (480, 390)
Screenshot: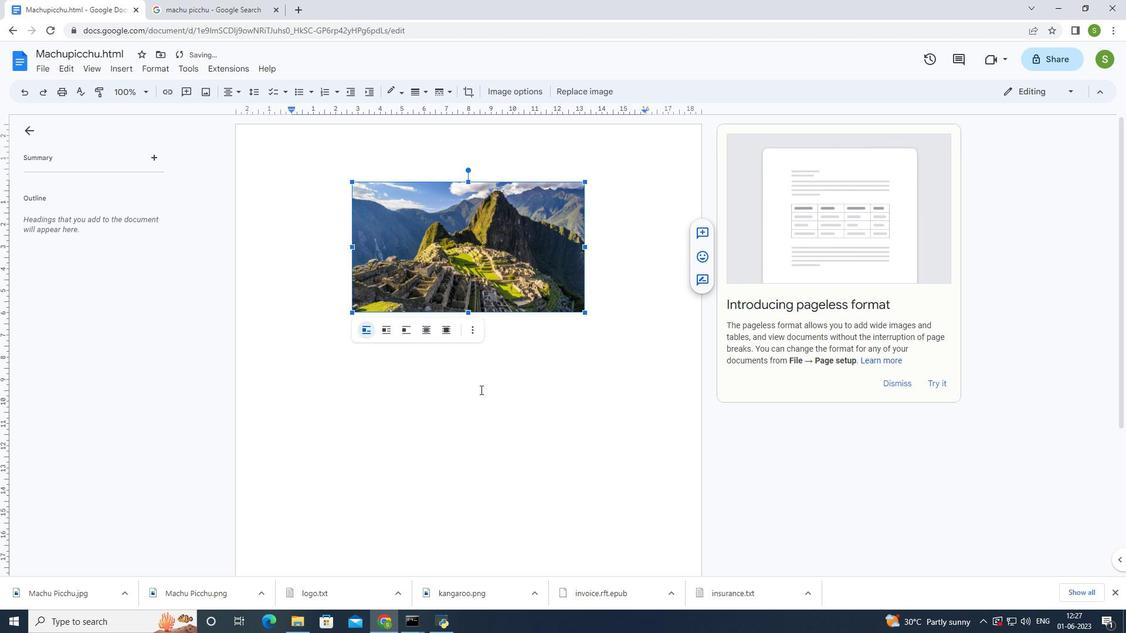
Action: Mouse pressed left at (480, 390)
Screenshot: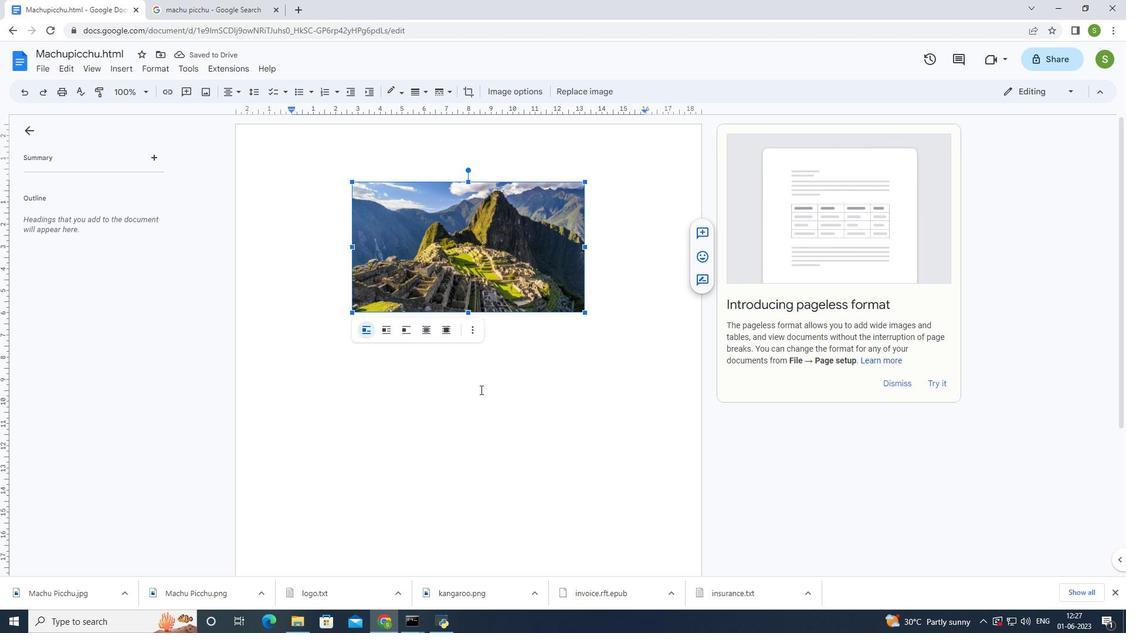 
Action: Mouse moved to (395, 164)
Screenshot: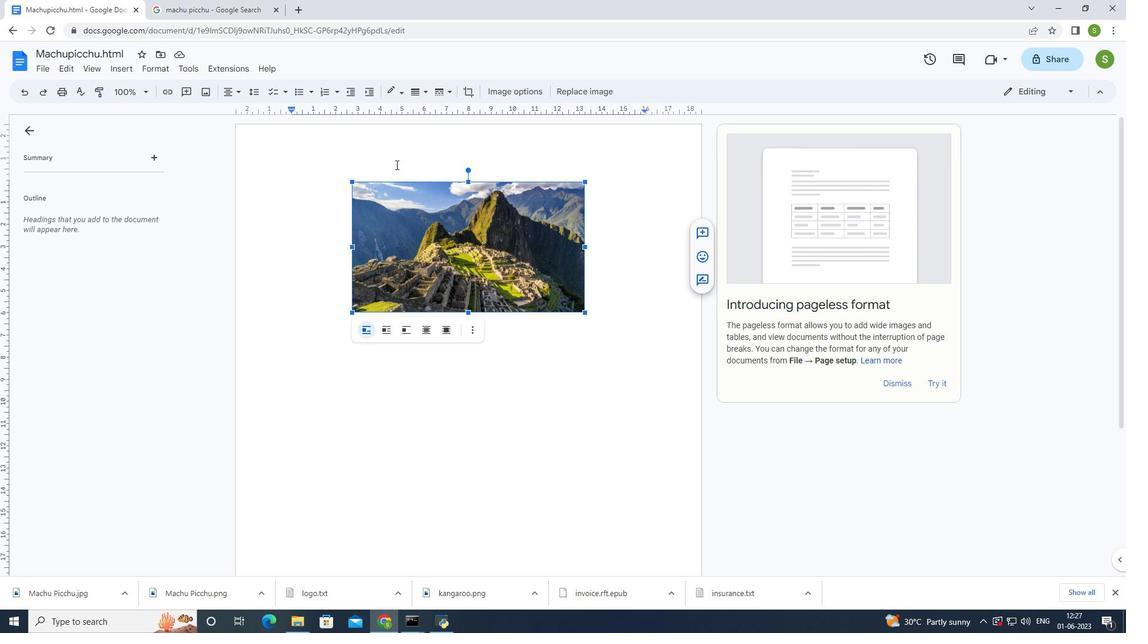 
Action: Mouse pressed left at (395, 164)
Screenshot: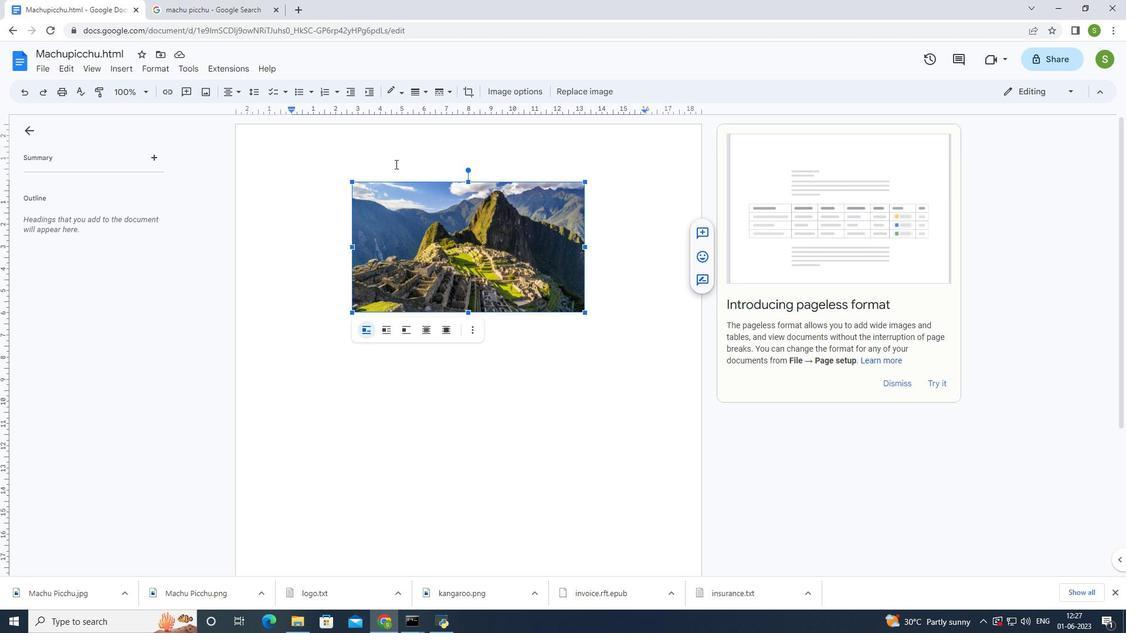 
Action: Mouse pressed left at (395, 164)
Screenshot: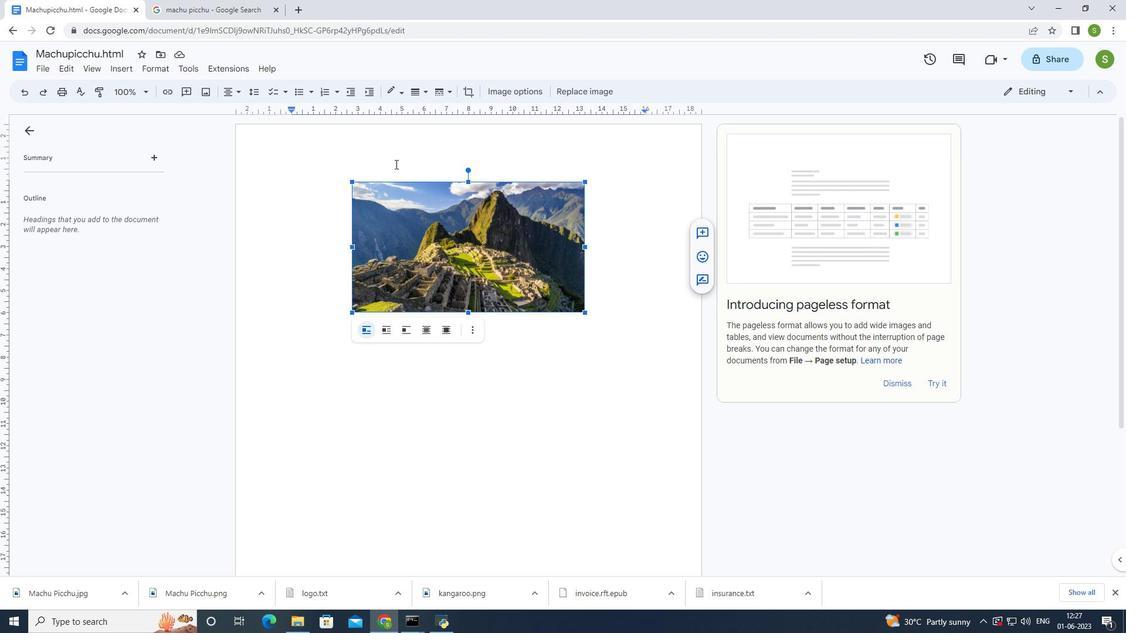 
Action: Mouse moved to (394, 166)
Screenshot: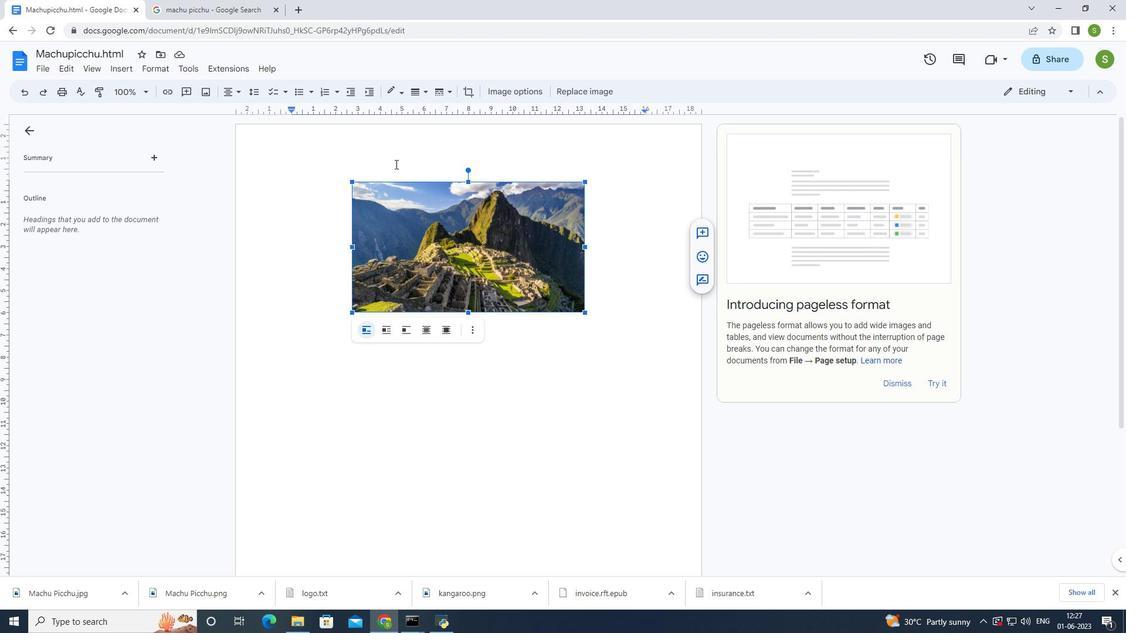 
Action: Mouse pressed left at (394, 166)
Screenshot: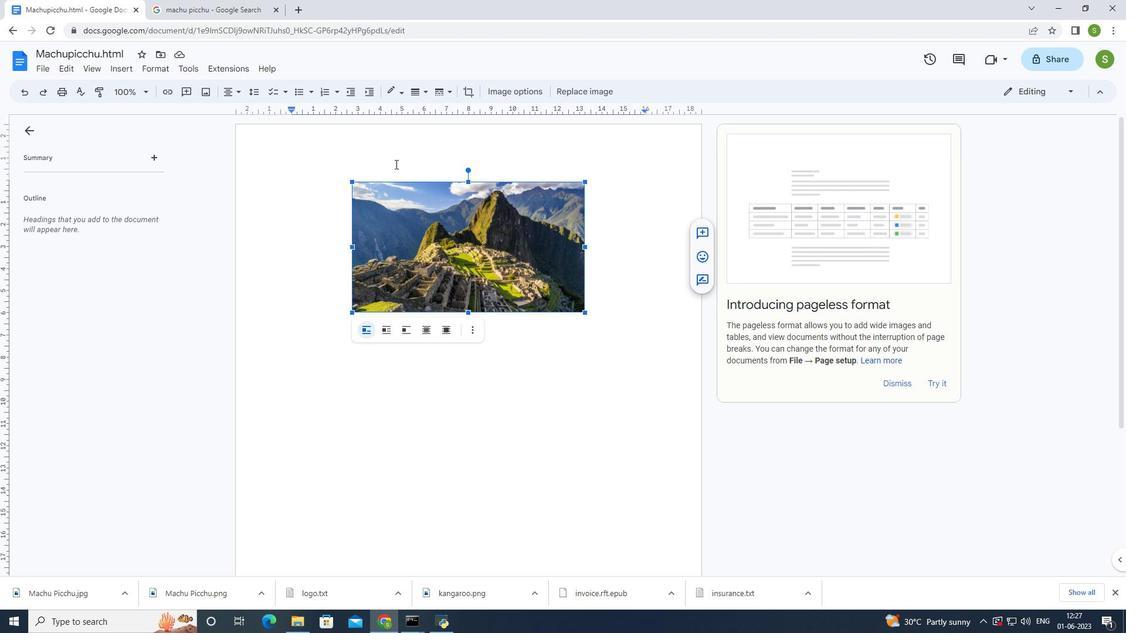 
Action: Mouse moved to (458, 171)
Screenshot: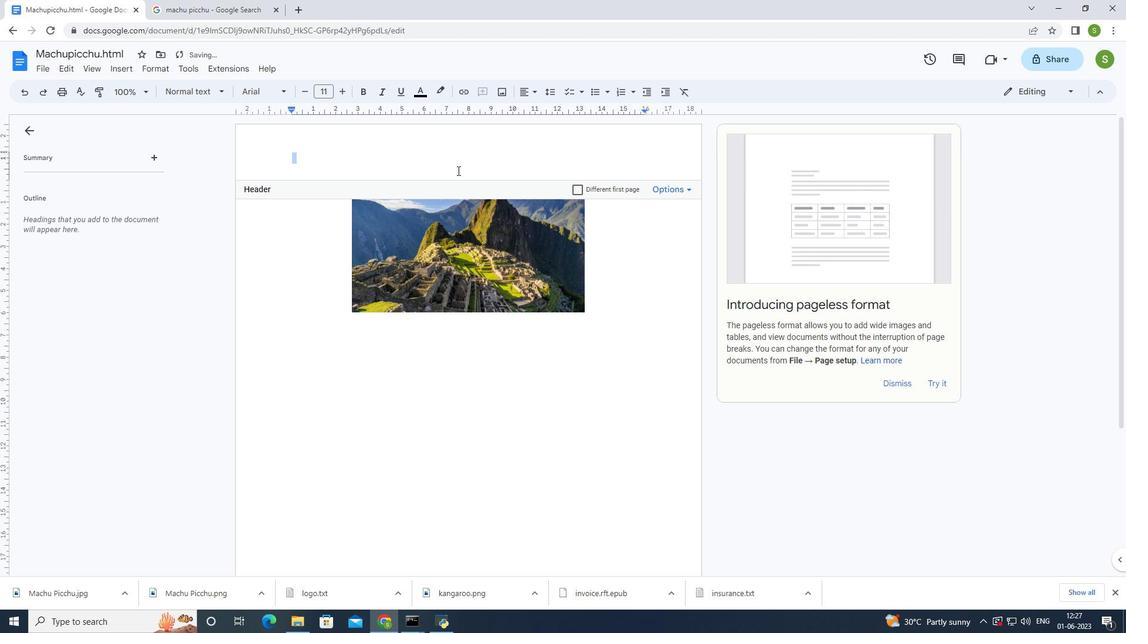 
Action: Key pressed <Key.shift>Machu<Key.space><Key.shift>Picchu<Key.enter>
Screenshot: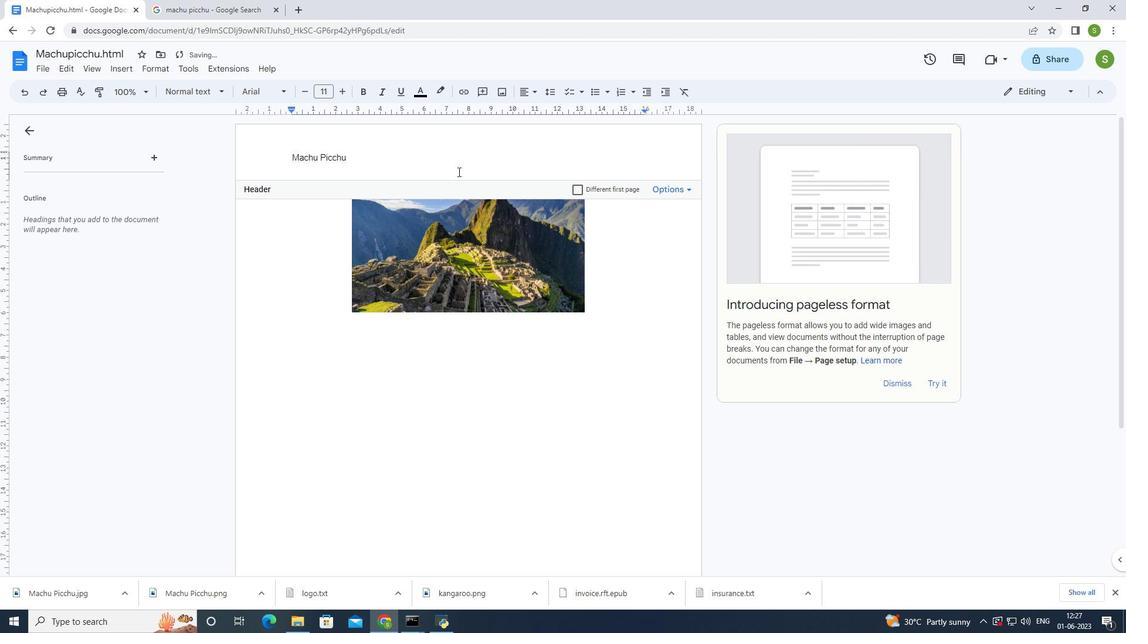 
Action: Mouse moved to (355, 154)
Screenshot: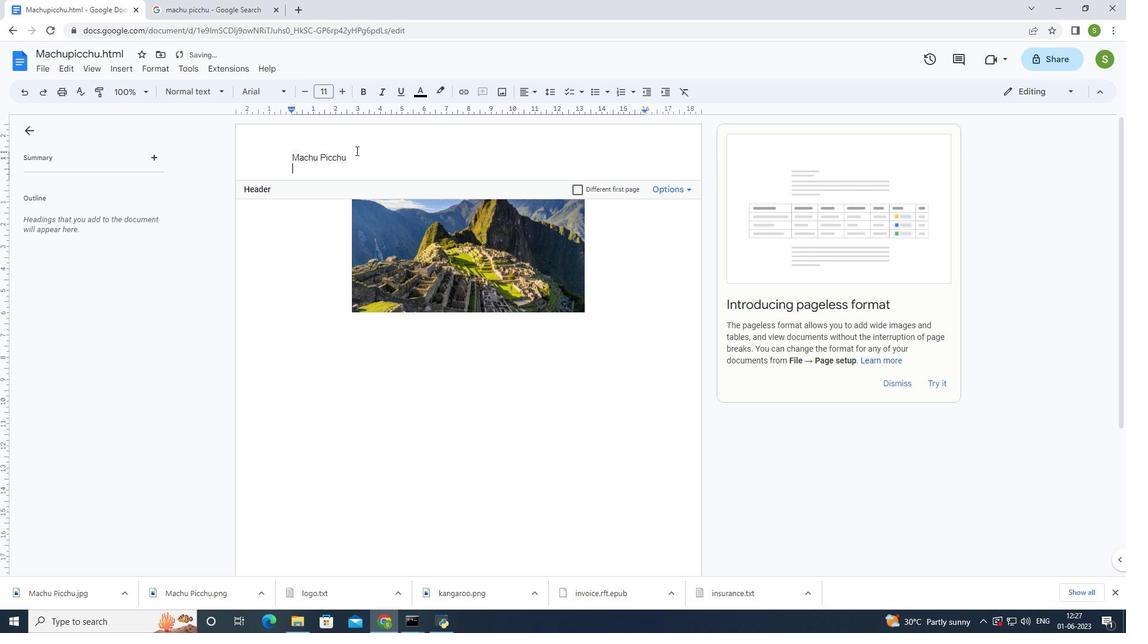 
Action: Mouse pressed left at (355, 154)
Screenshot: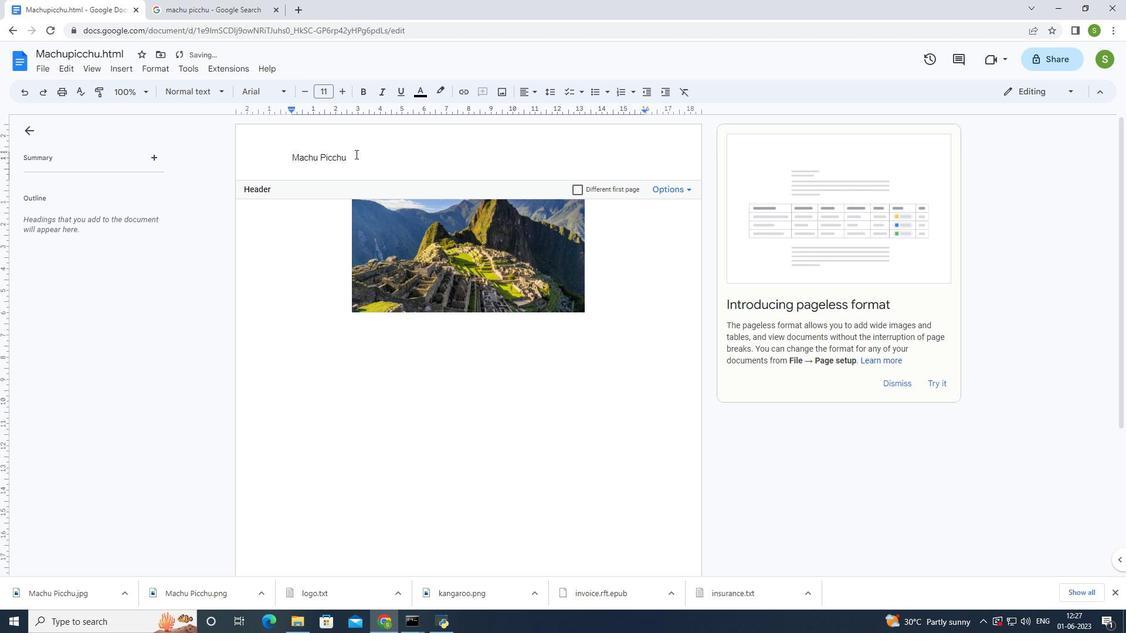
Action: Mouse moved to (413, 92)
Screenshot: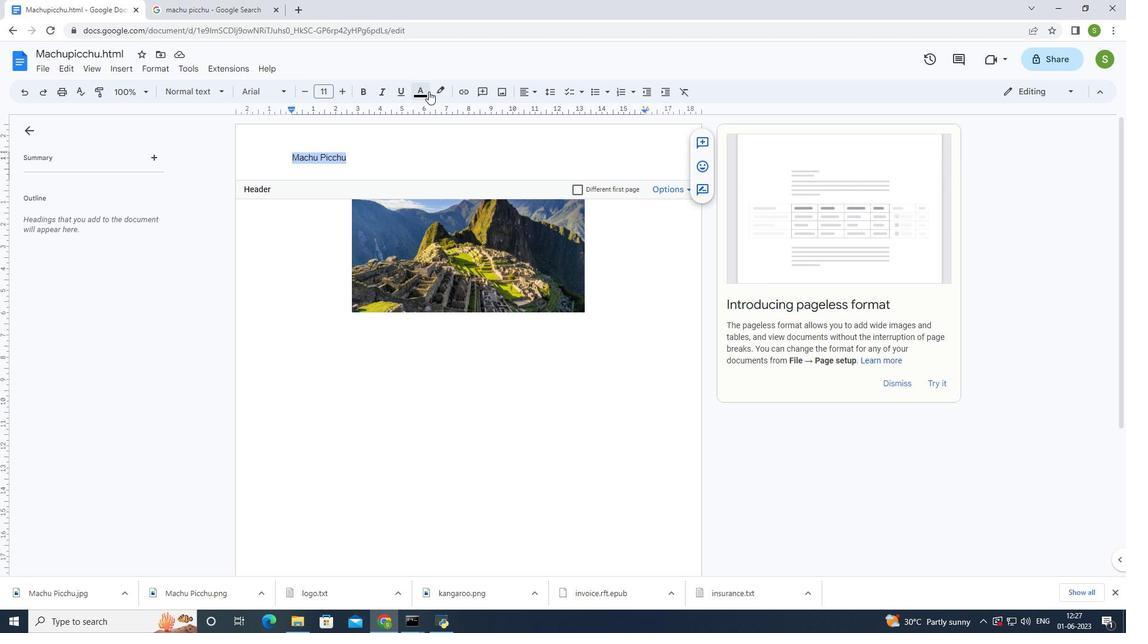 
Action: Mouse pressed left at (413, 92)
Screenshot: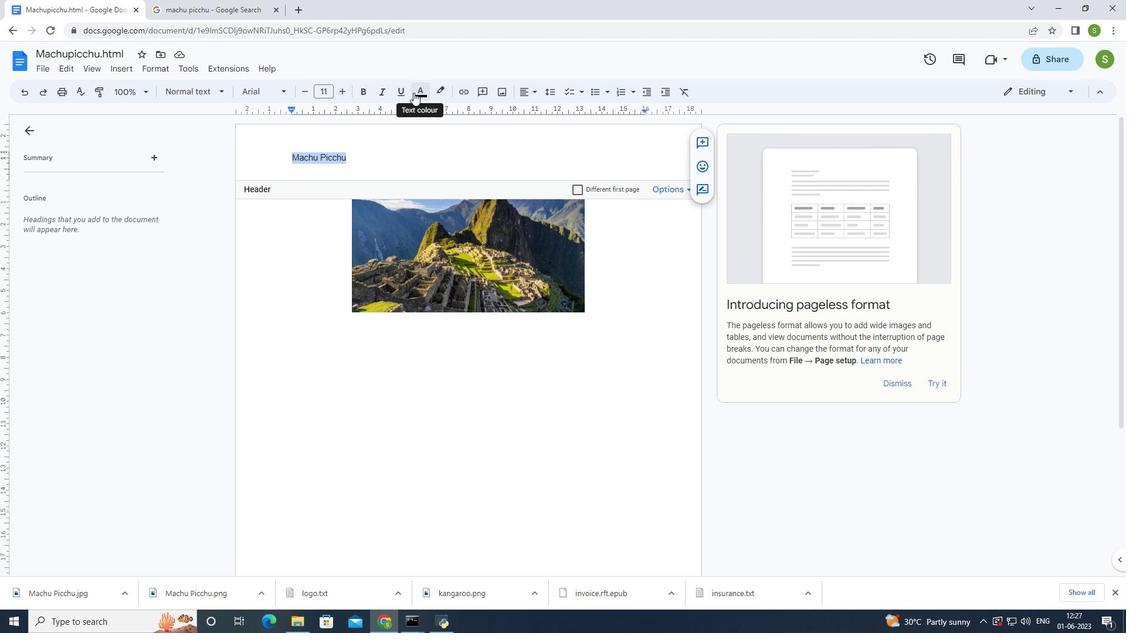 
Action: Mouse moved to (525, 153)
Screenshot: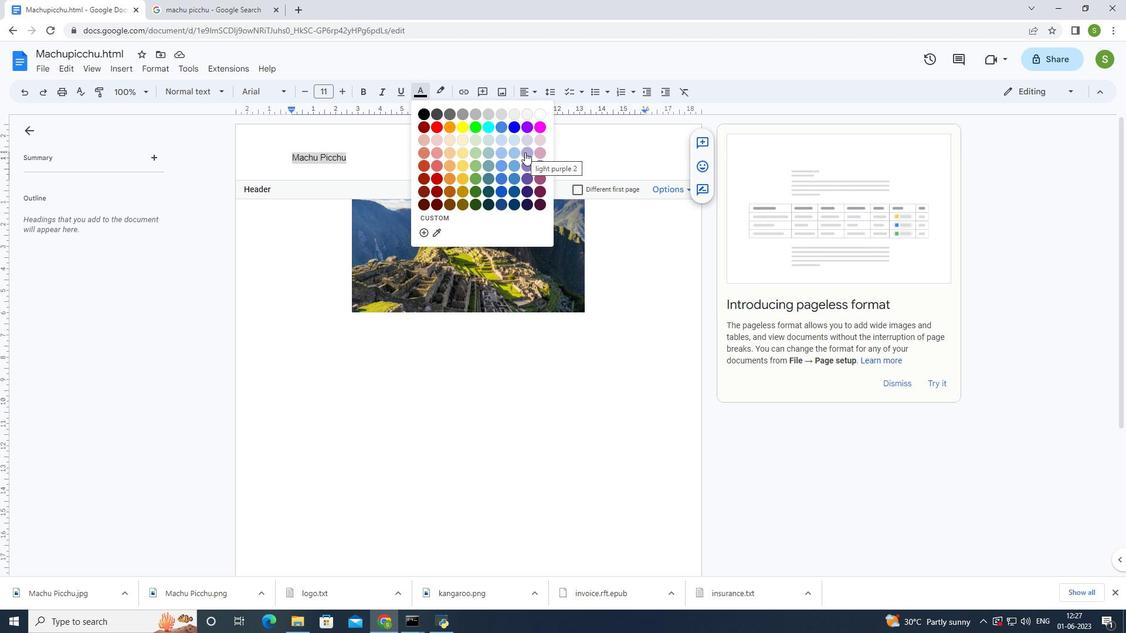 
Action: Mouse pressed left at (525, 153)
Screenshot: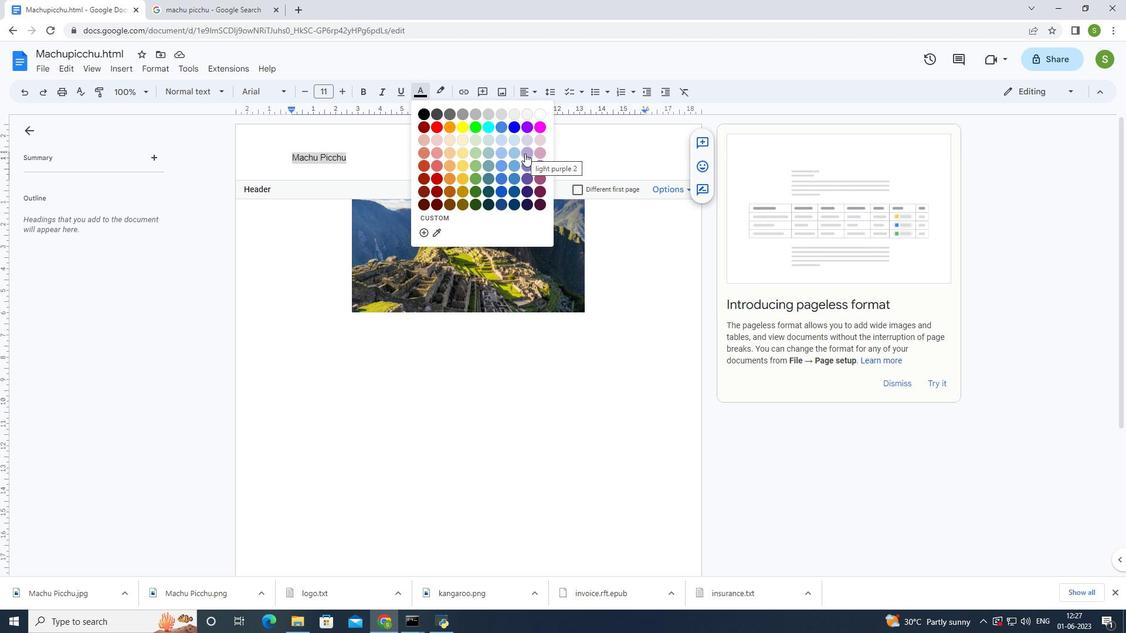 
Action: Mouse moved to (398, 159)
Screenshot: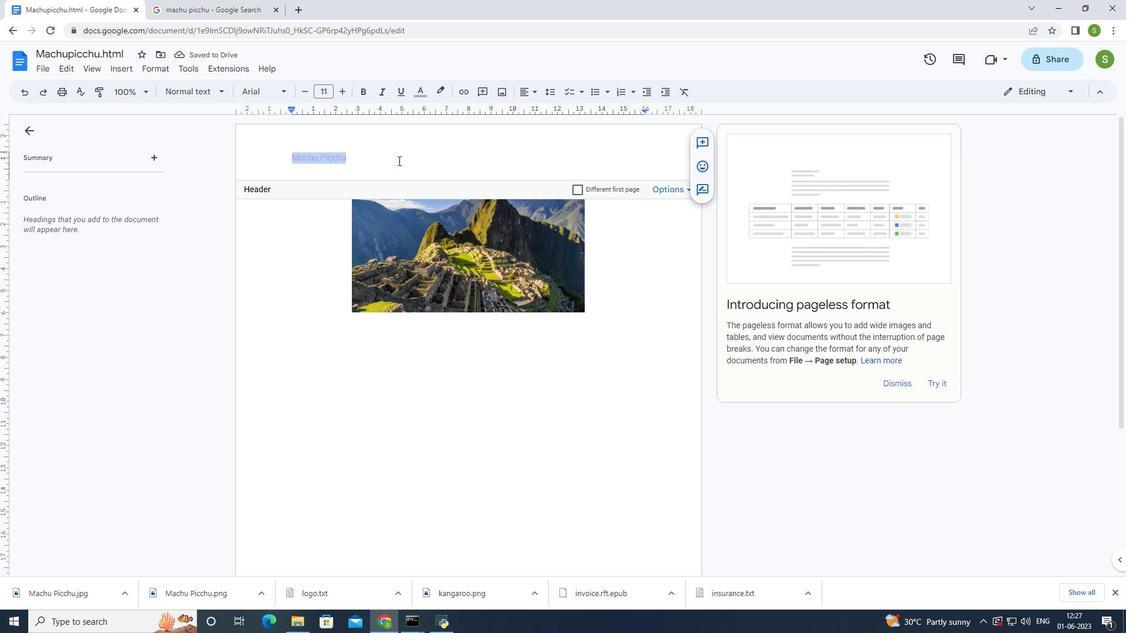 
Action: Mouse pressed left at (398, 159)
Screenshot: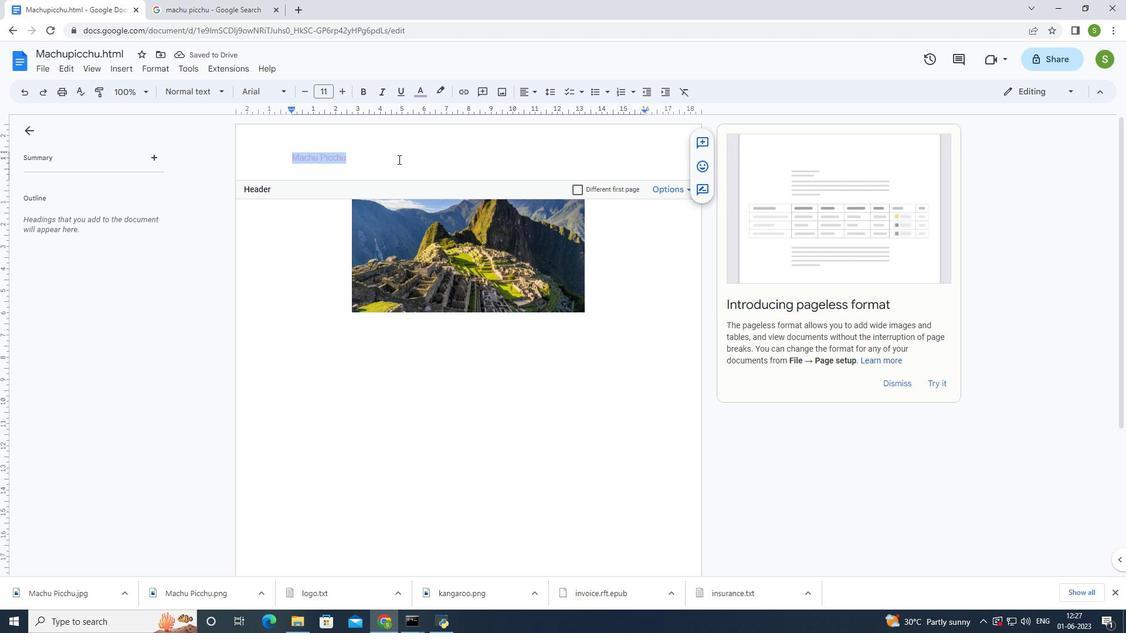 
Action: Mouse moved to (353, 156)
Screenshot: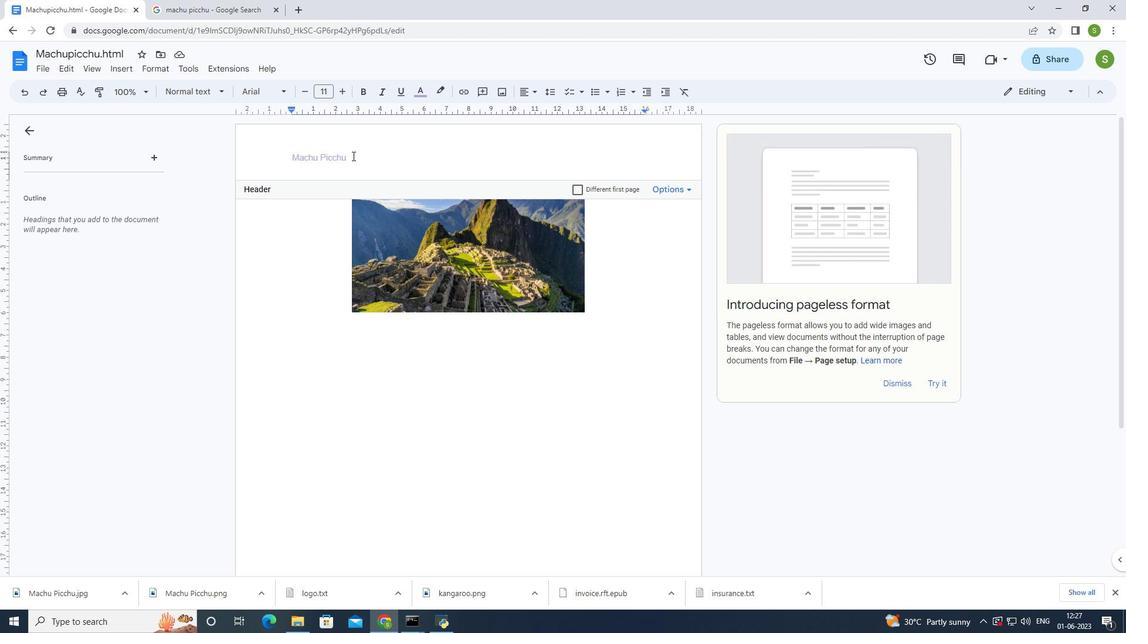 
Action: Mouse pressed left at (353, 156)
Screenshot: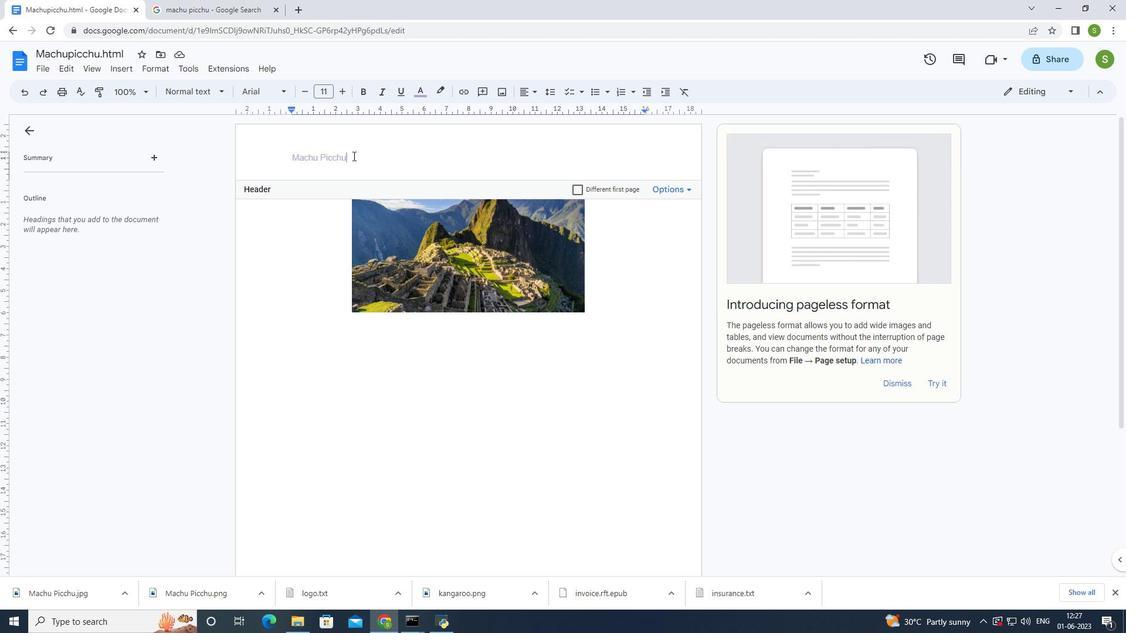 
Action: Mouse moved to (418, 249)
Screenshot: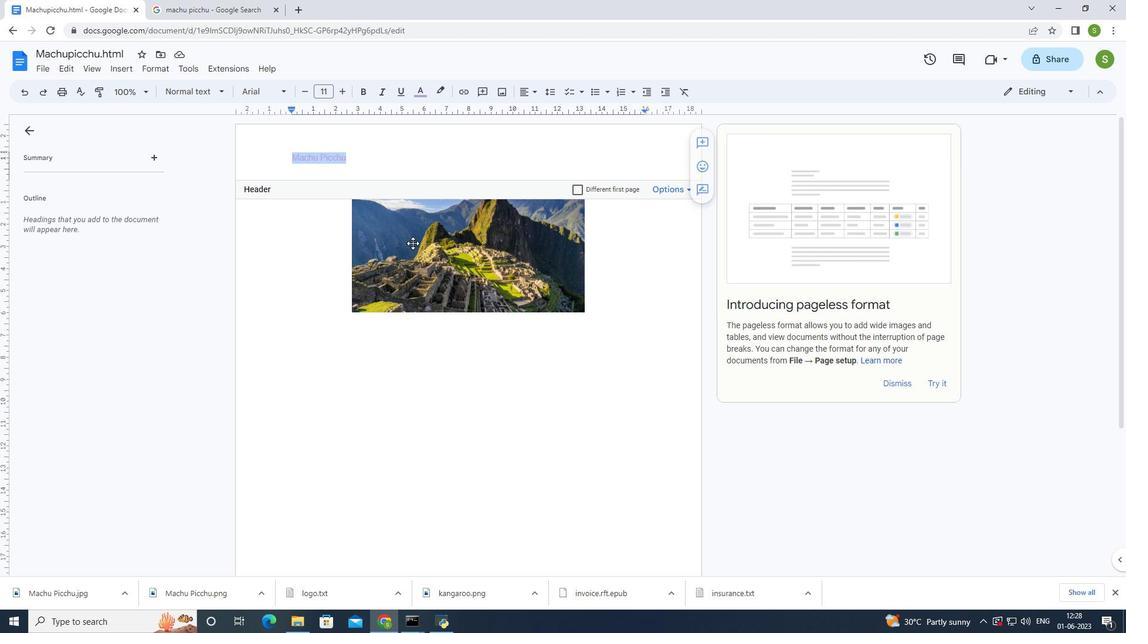 
Action: Mouse pressed left at (418, 249)
Screenshot: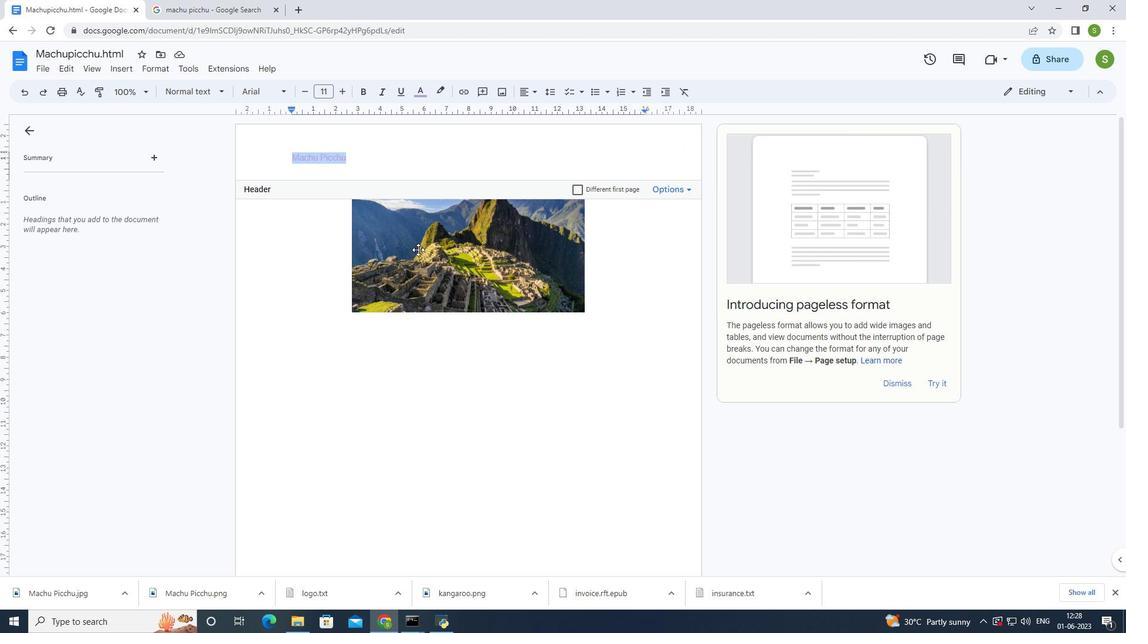 
Action: Mouse moved to (470, 333)
Screenshot: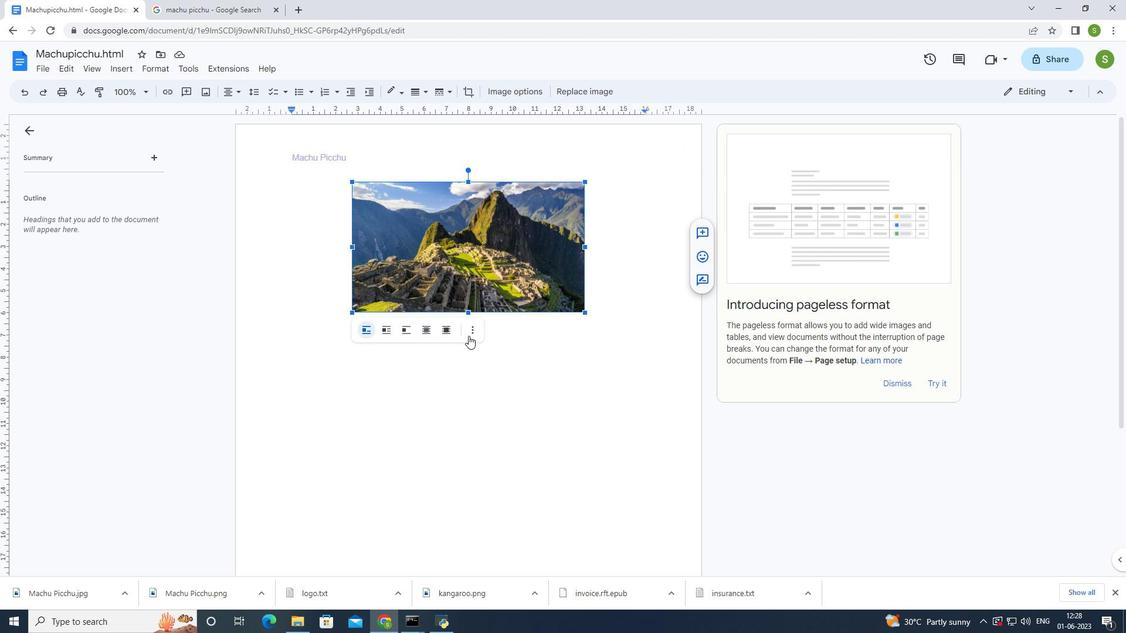
Action: Mouse pressed left at (470, 333)
Screenshot: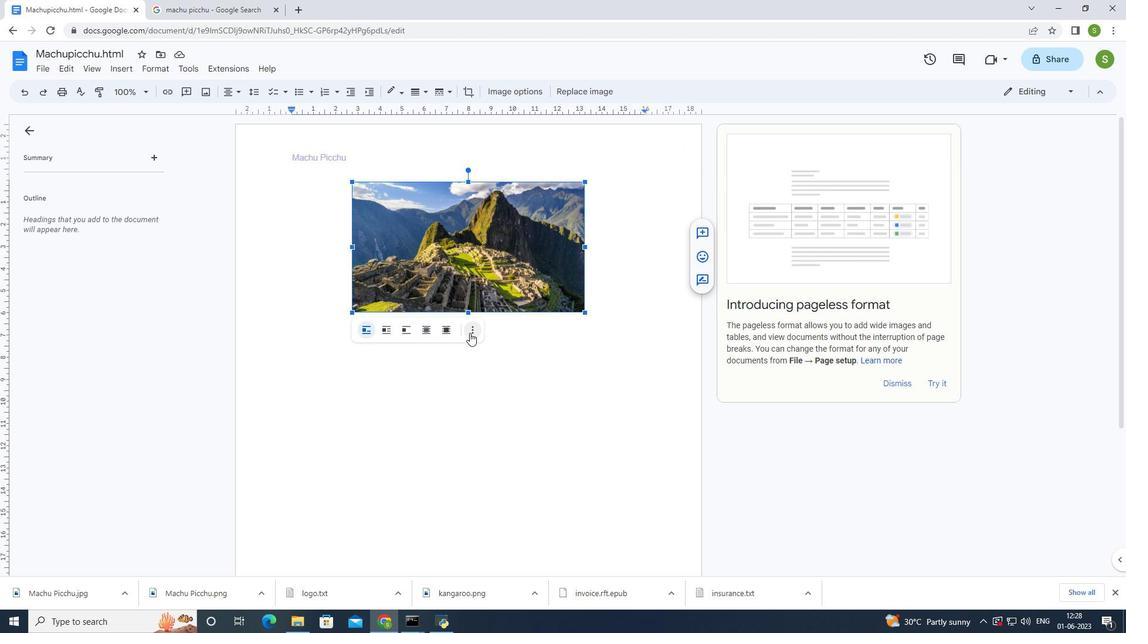 
Action: Mouse moved to (484, 350)
Screenshot: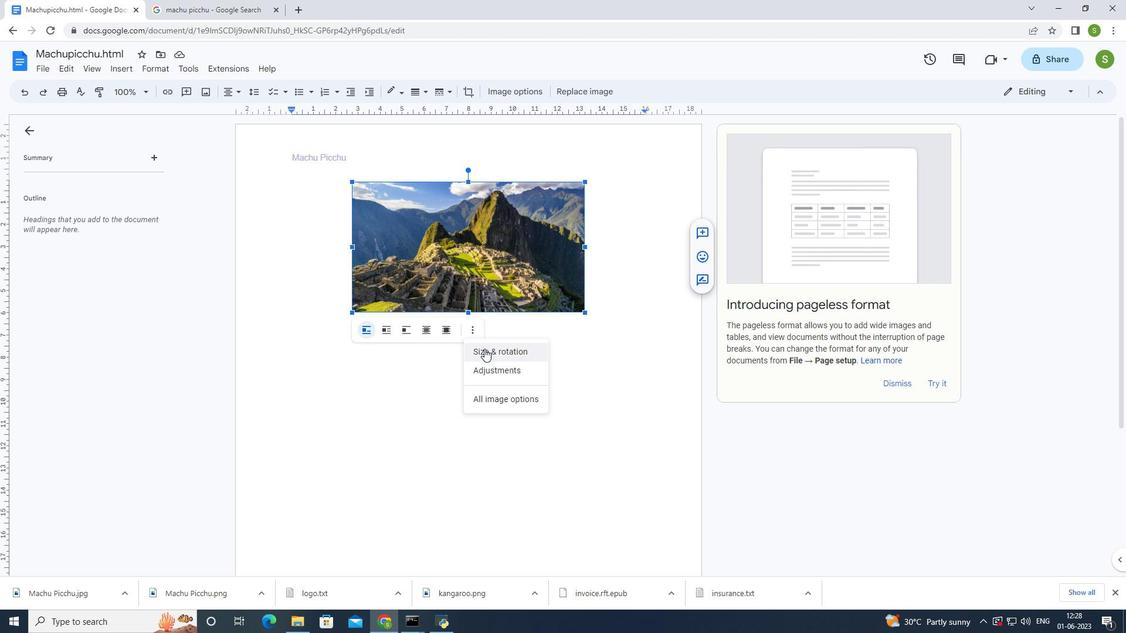 
Action: Mouse pressed left at (484, 350)
Screenshot: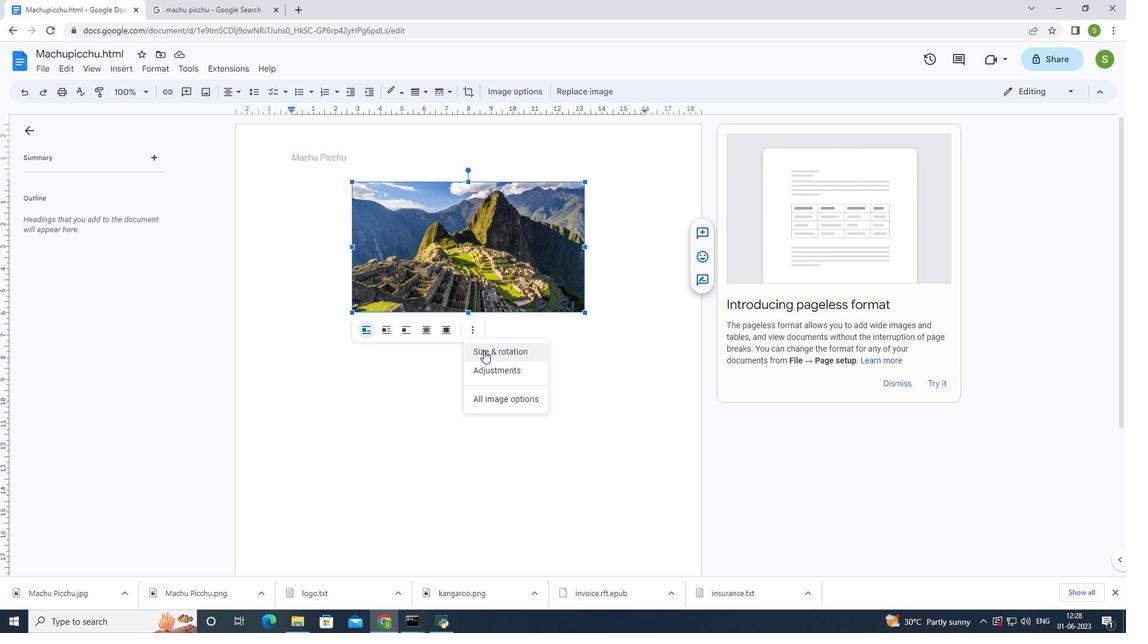 
Action: Mouse moved to (1074, 187)
Screenshot: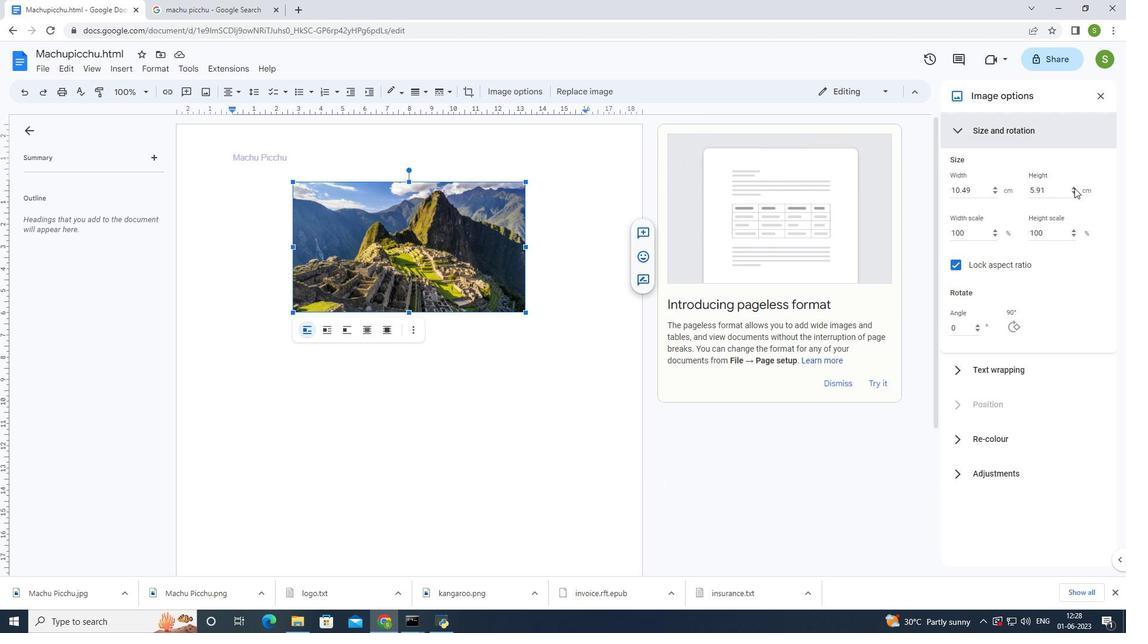 
Action: Mouse pressed left at (1074, 187)
Screenshot: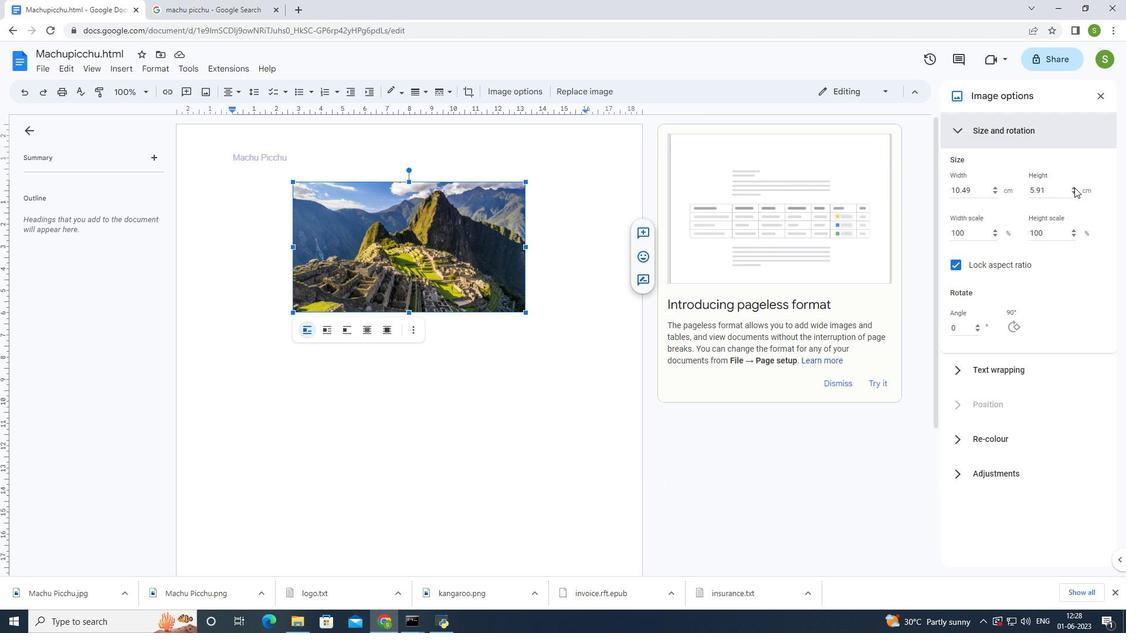 
Action: Mouse pressed left at (1074, 187)
Screenshot: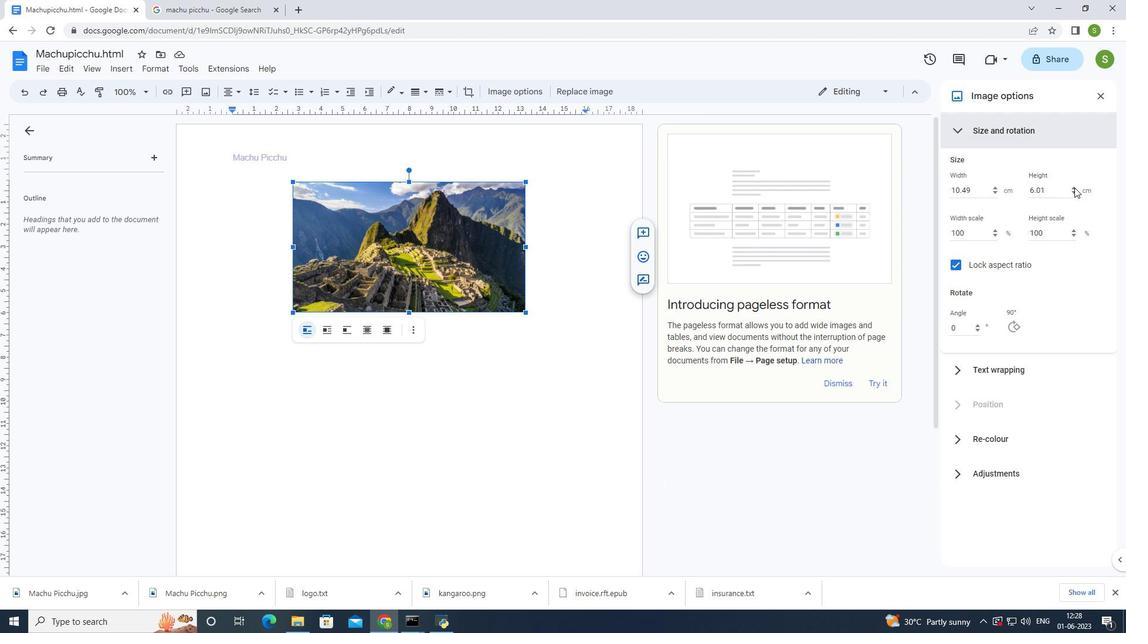 
Action: Mouse pressed left at (1074, 187)
Screenshot: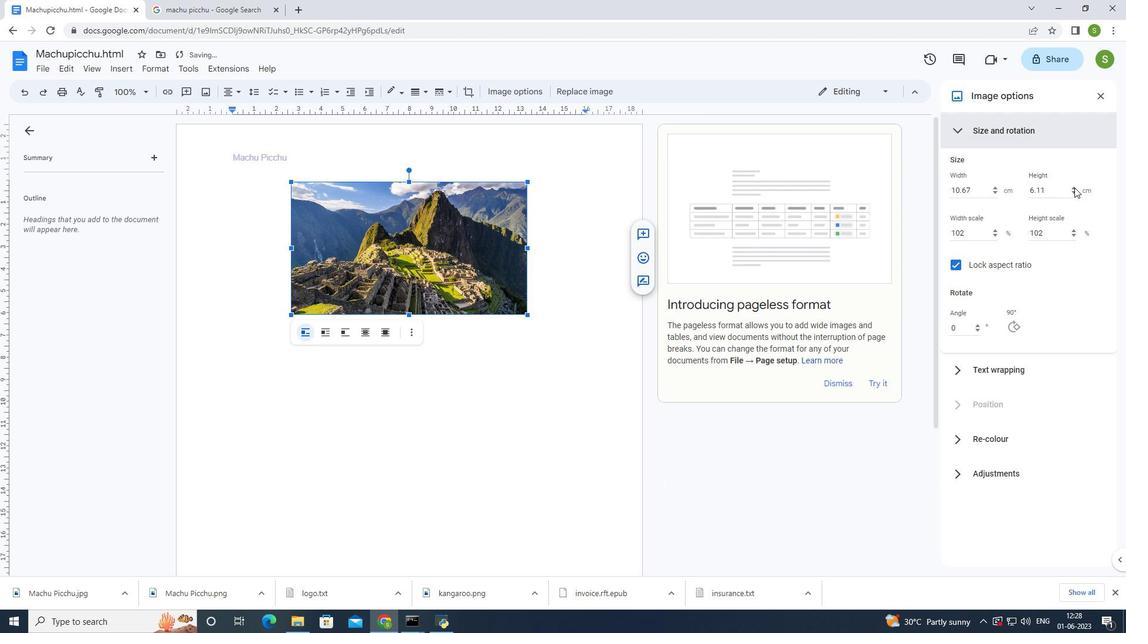 
Action: Mouse pressed left at (1074, 187)
Screenshot: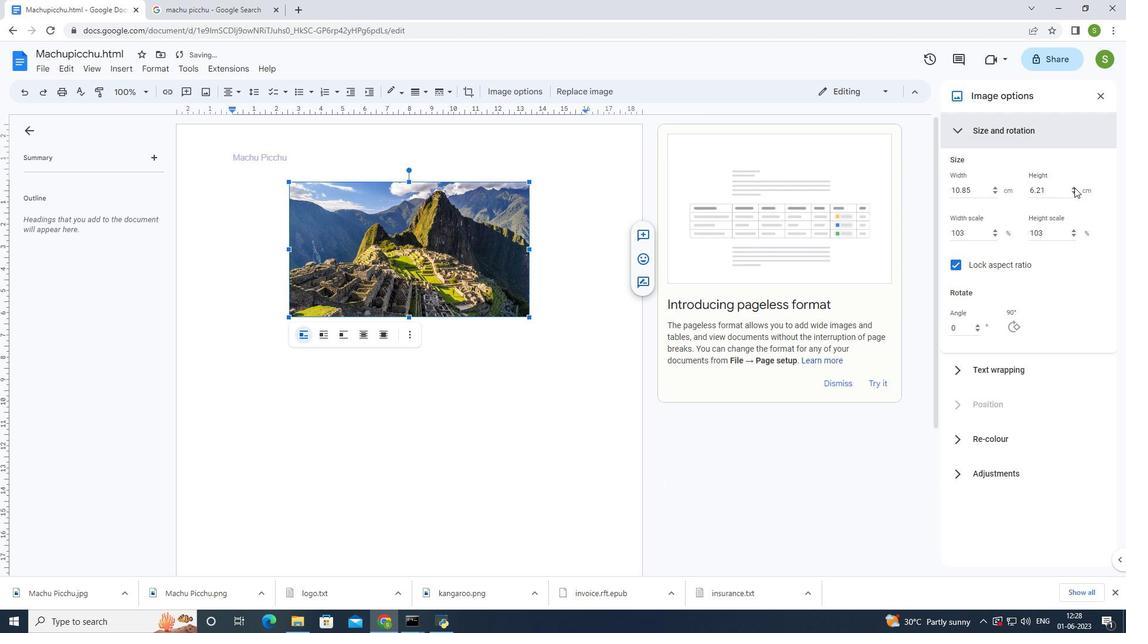 
Action: Mouse pressed left at (1074, 187)
Screenshot: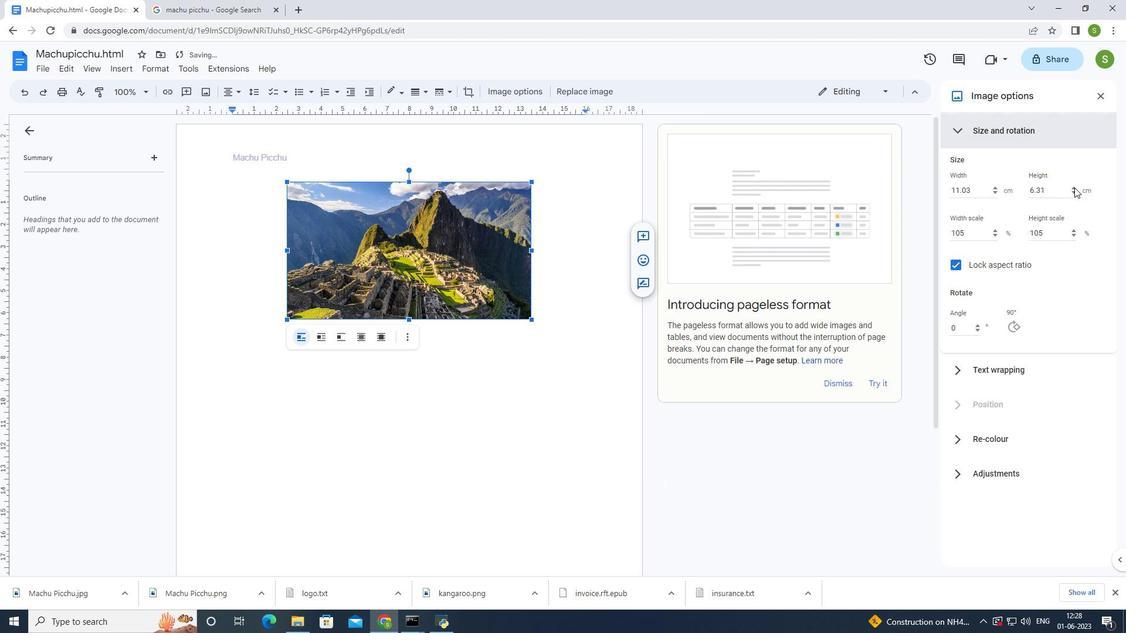 
Action: Mouse pressed left at (1074, 187)
Screenshot: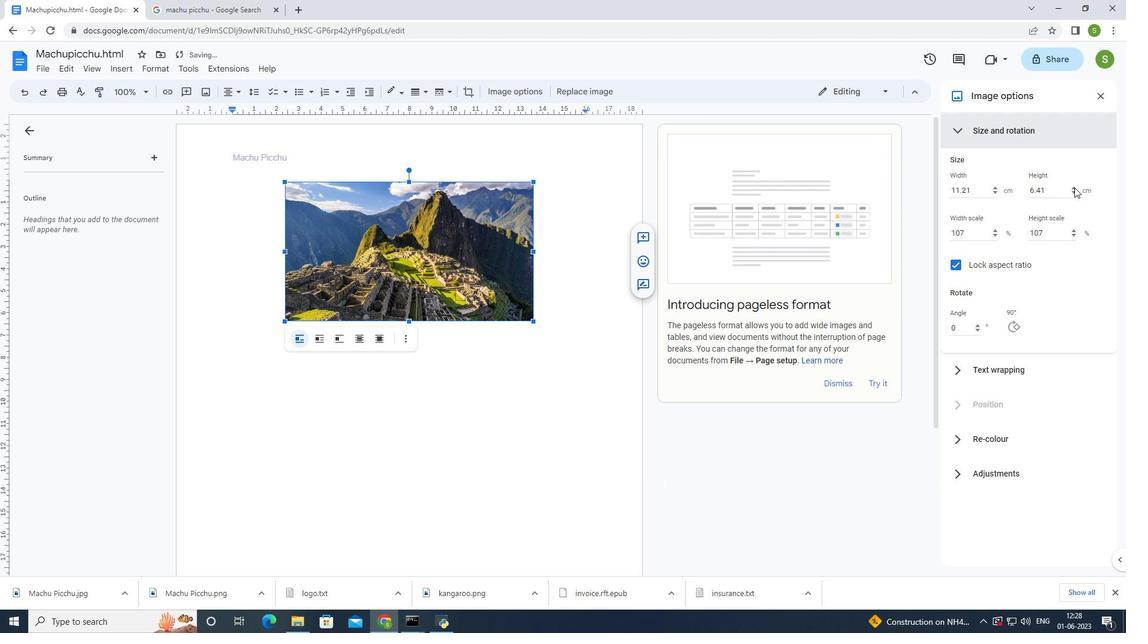
Action: Mouse pressed left at (1074, 187)
Screenshot: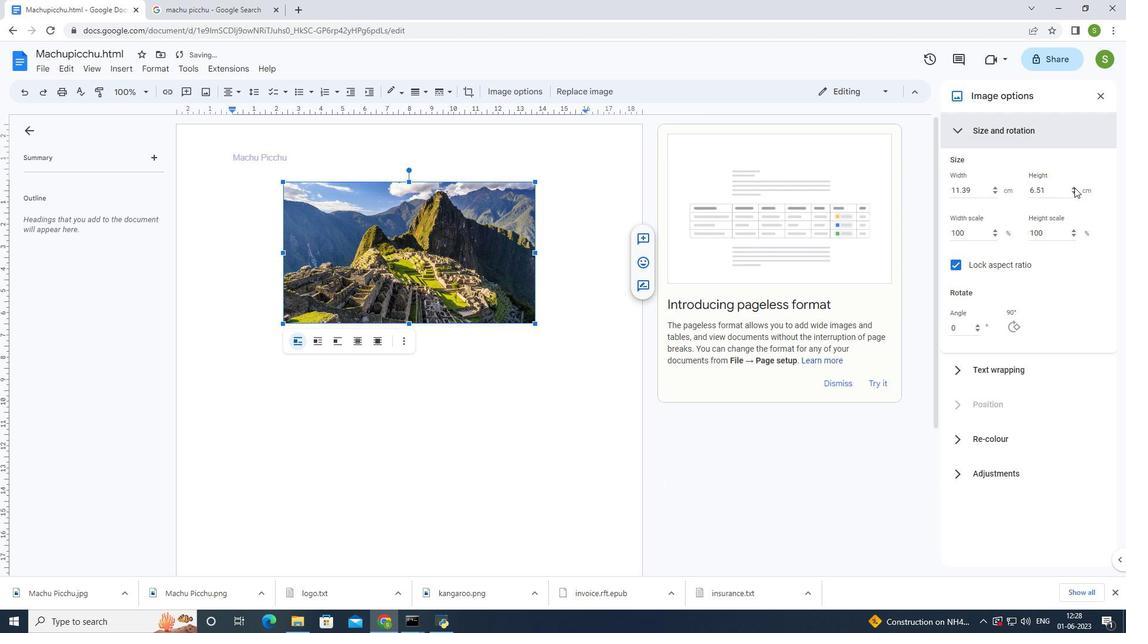 
Action: Mouse pressed left at (1074, 187)
Screenshot: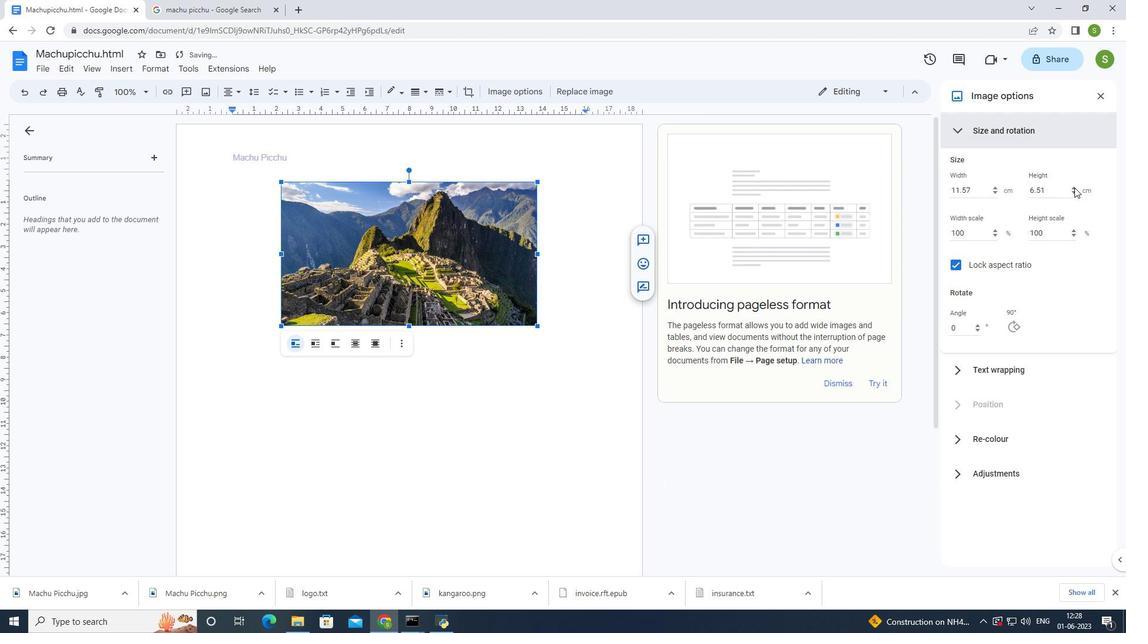 
Action: Mouse pressed left at (1074, 187)
Screenshot: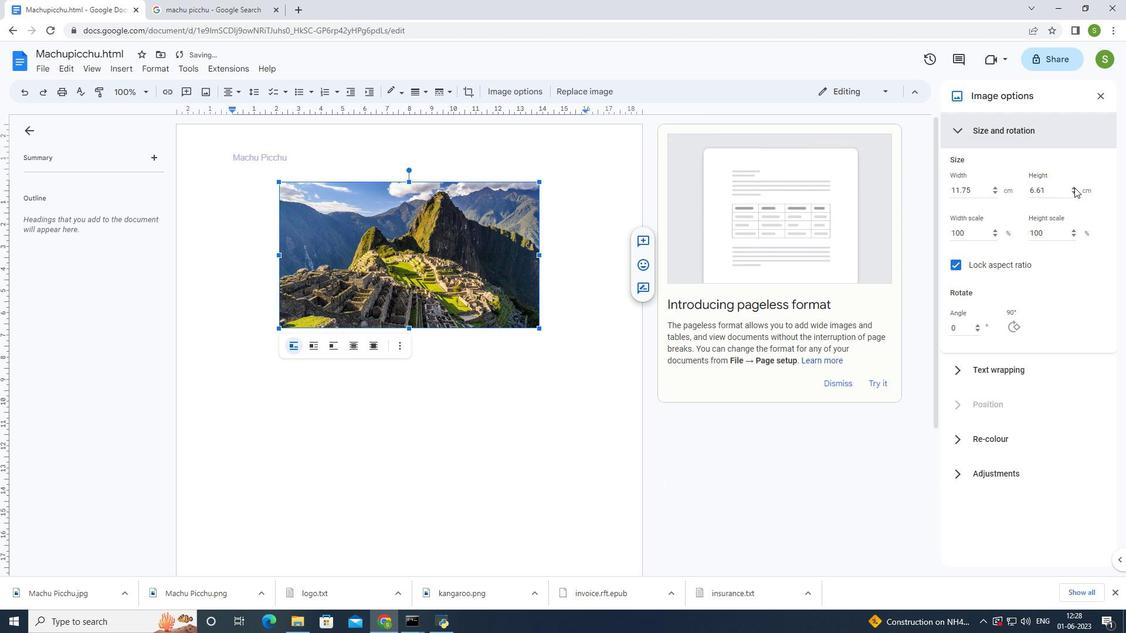 
Action: Mouse pressed left at (1074, 187)
Screenshot: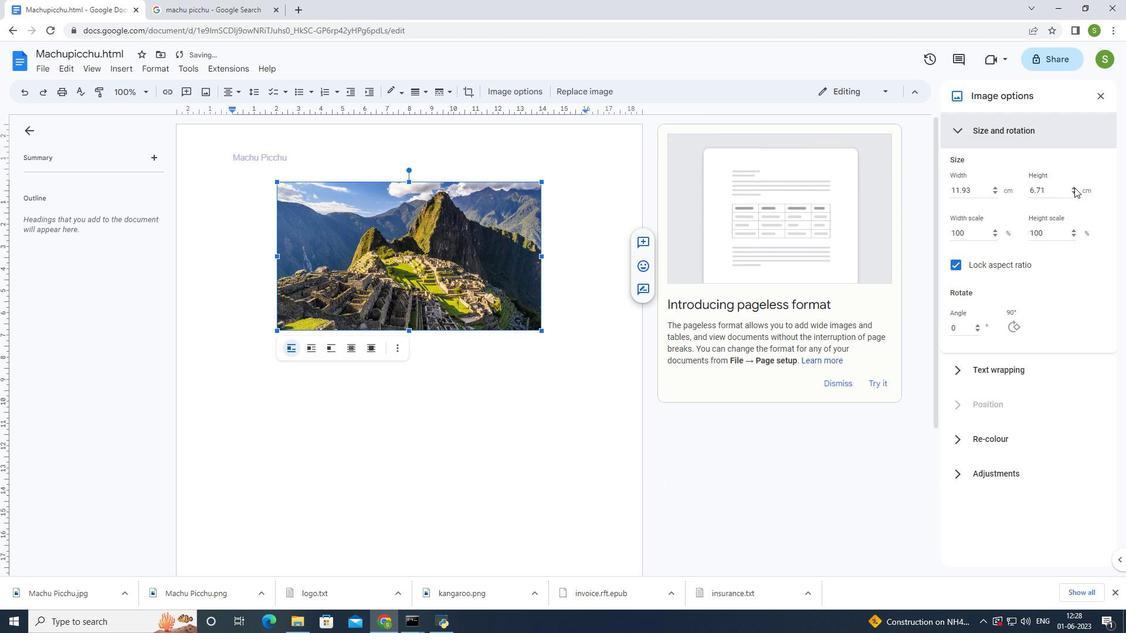 
Action: Mouse pressed left at (1074, 187)
Screenshot: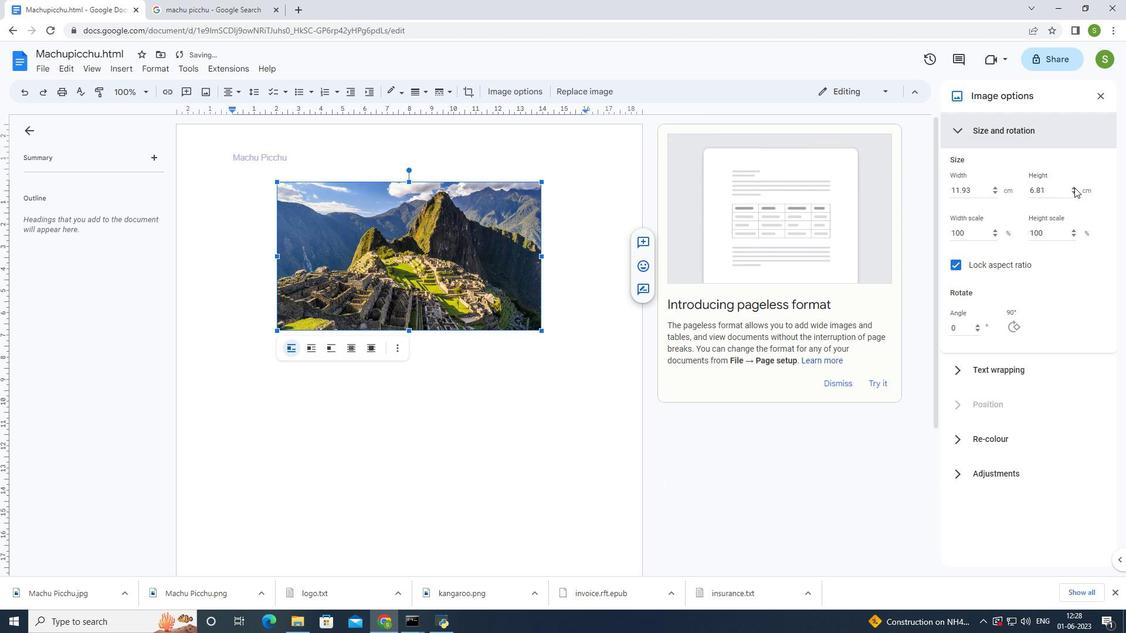 
Action: Mouse moved to (1073, 191)
Screenshot: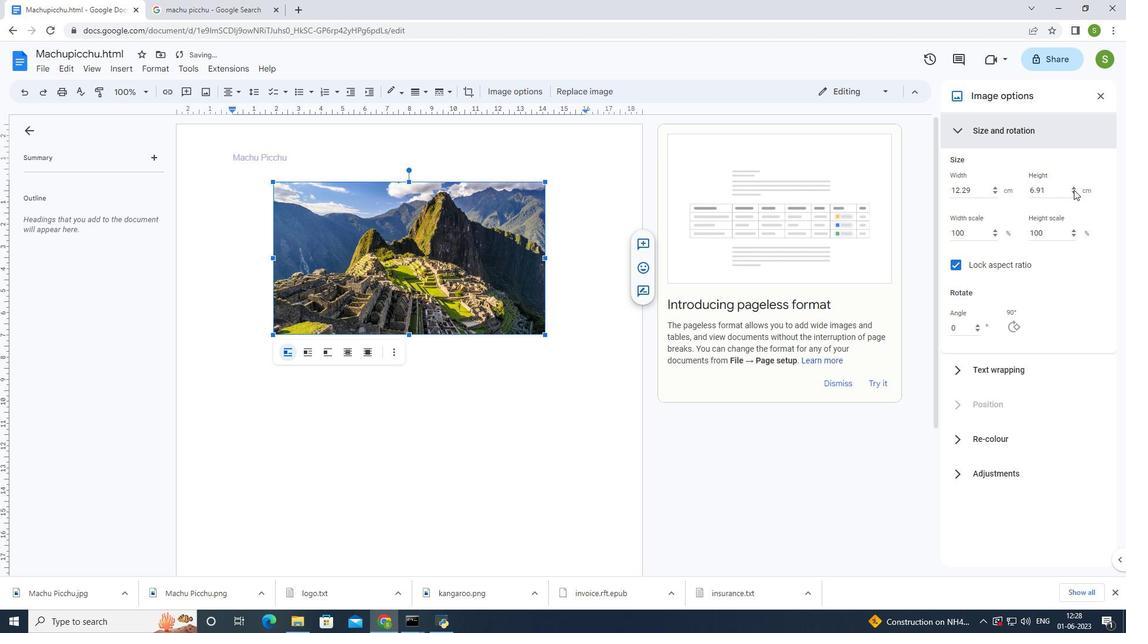 
Action: Mouse pressed left at (1073, 191)
Screenshot: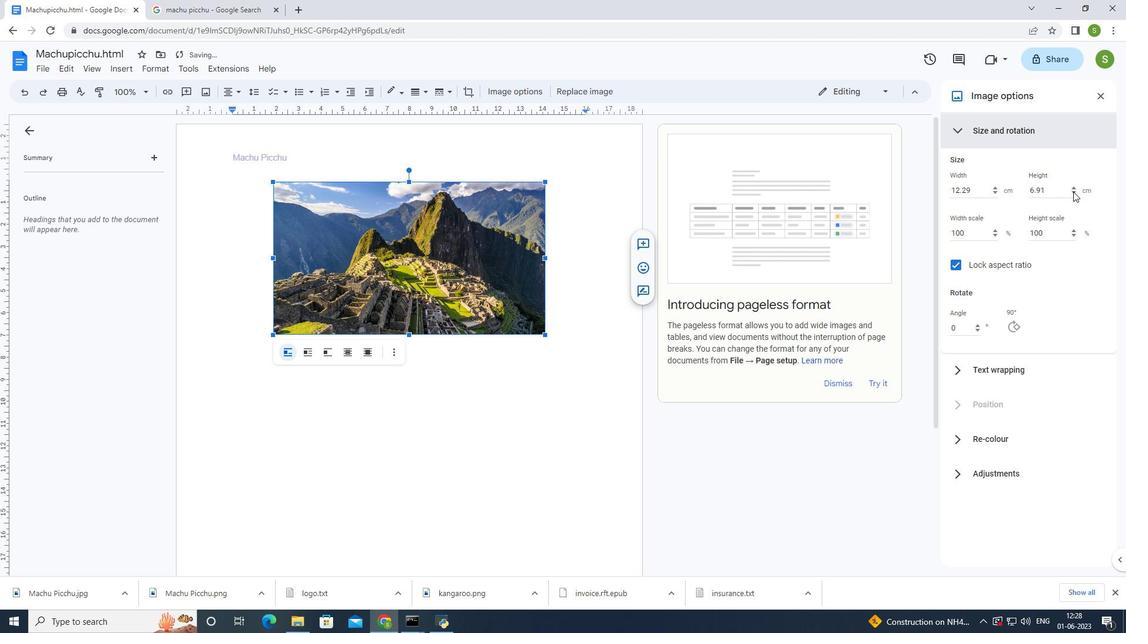 
Action: Mouse moved to (454, 384)
Screenshot: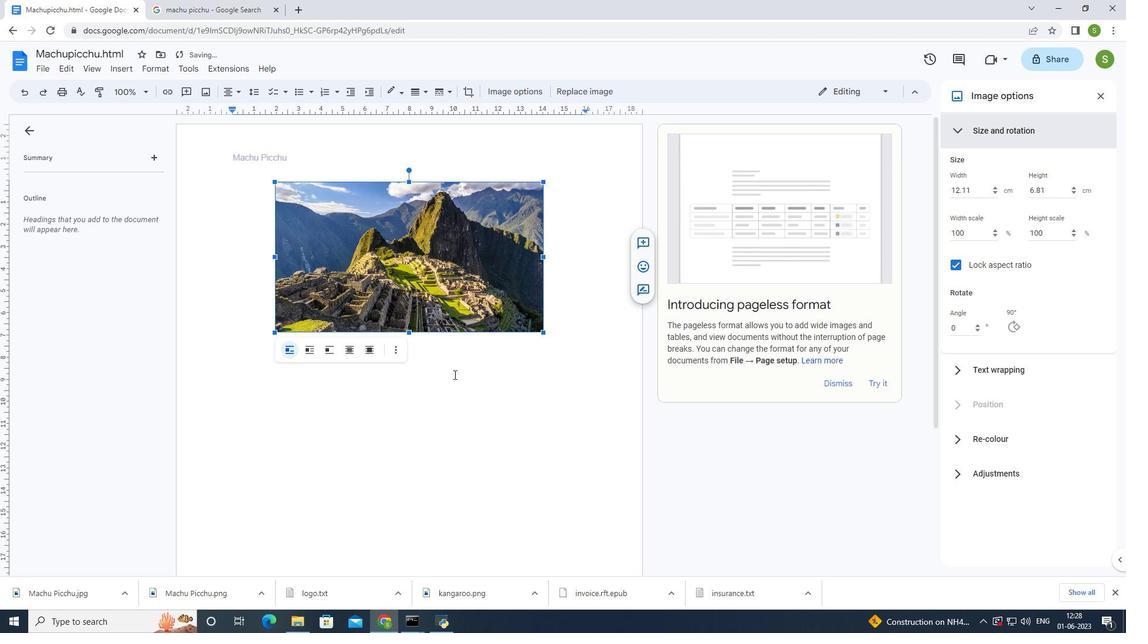 
Action: Mouse pressed left at (454, 384)
Screenshot: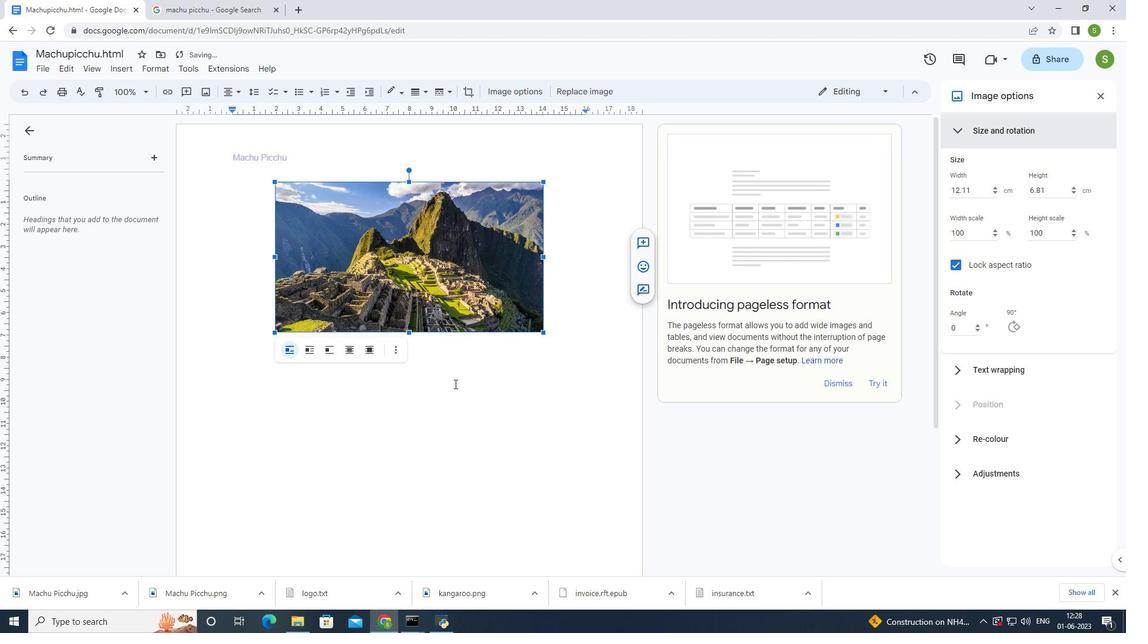 
Action: Mouse moved to (528, 384)
Screenshot: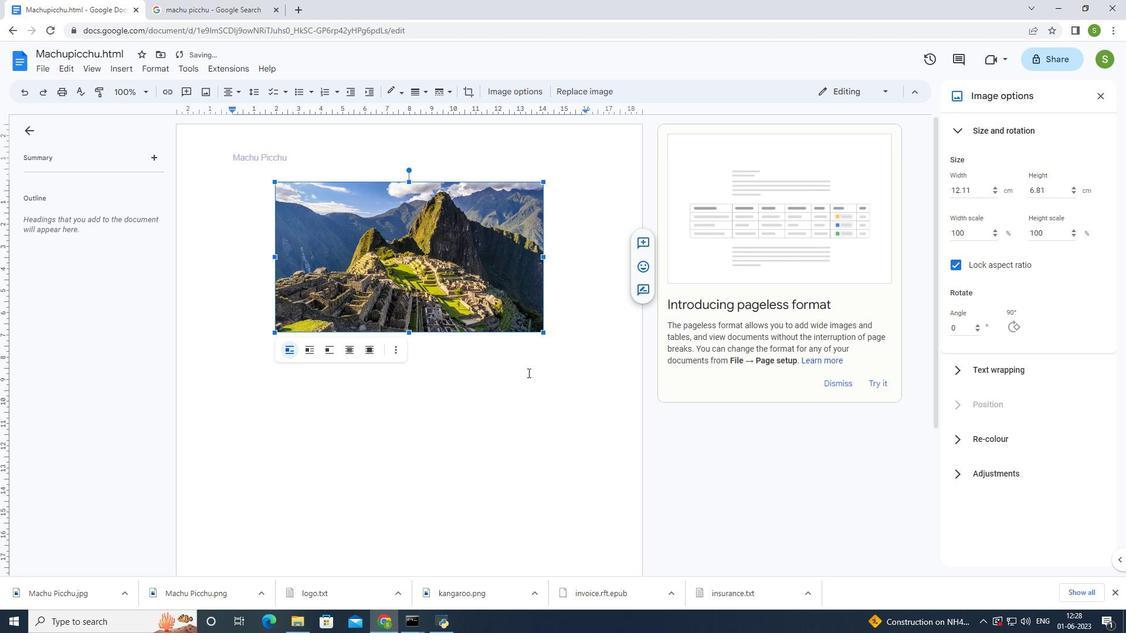
Action: Mouse pressed left at (528, 384)
Screenshot: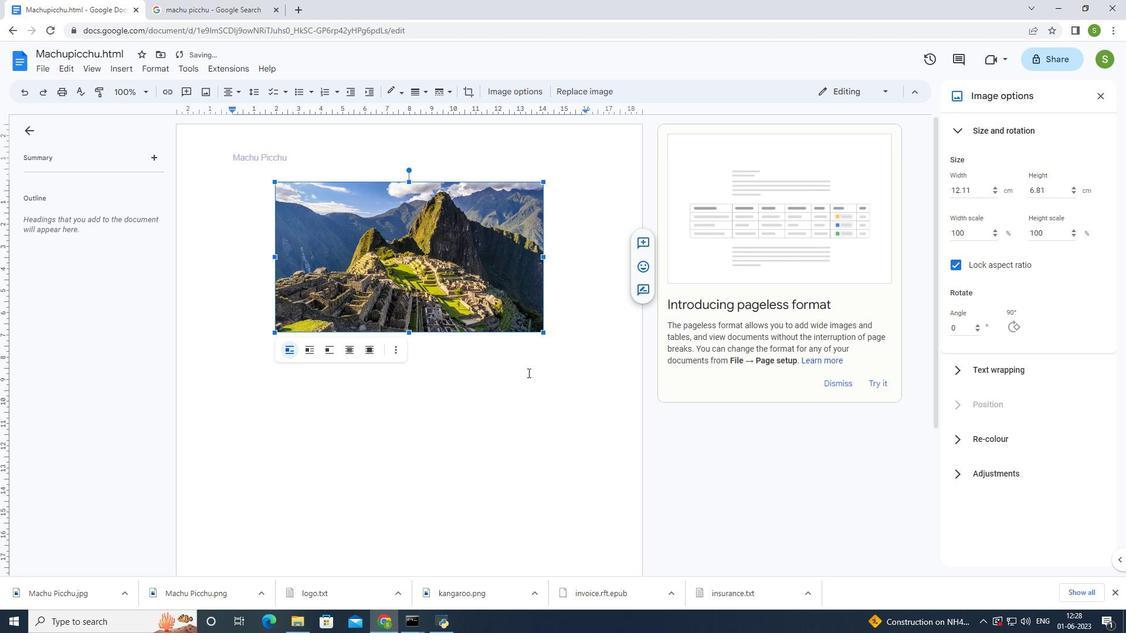 
Action: Mouse moved to (577, 350)
Screenshot: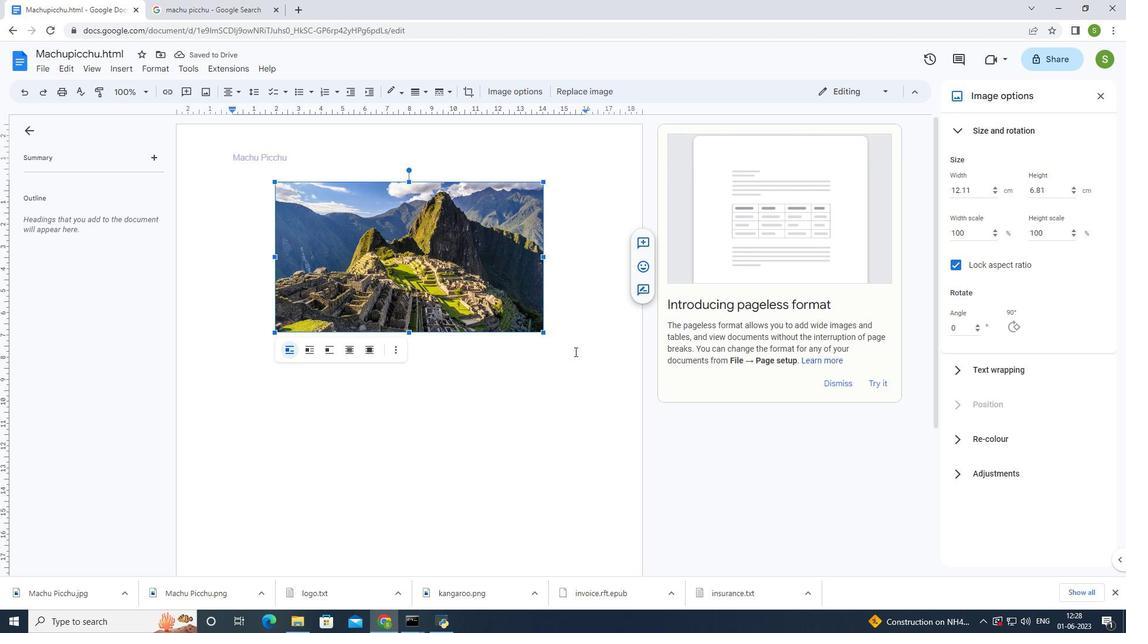 
Action: Mouse pressed left at (577, 350)
Screenshot: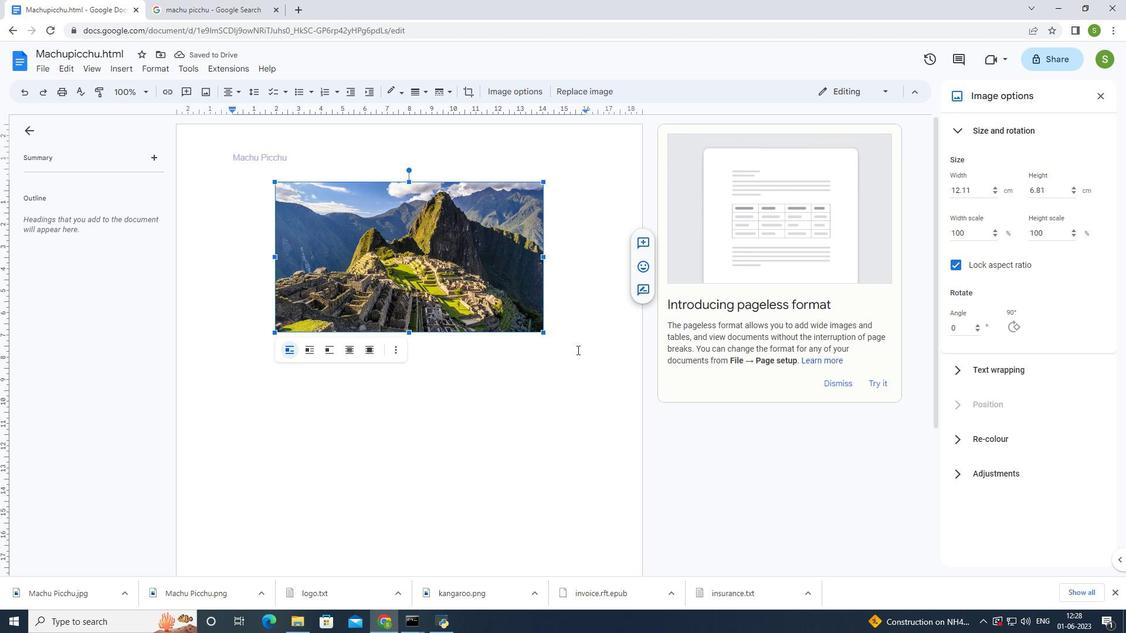 
Action: Mouse moved to (563, 359)
Screenshot: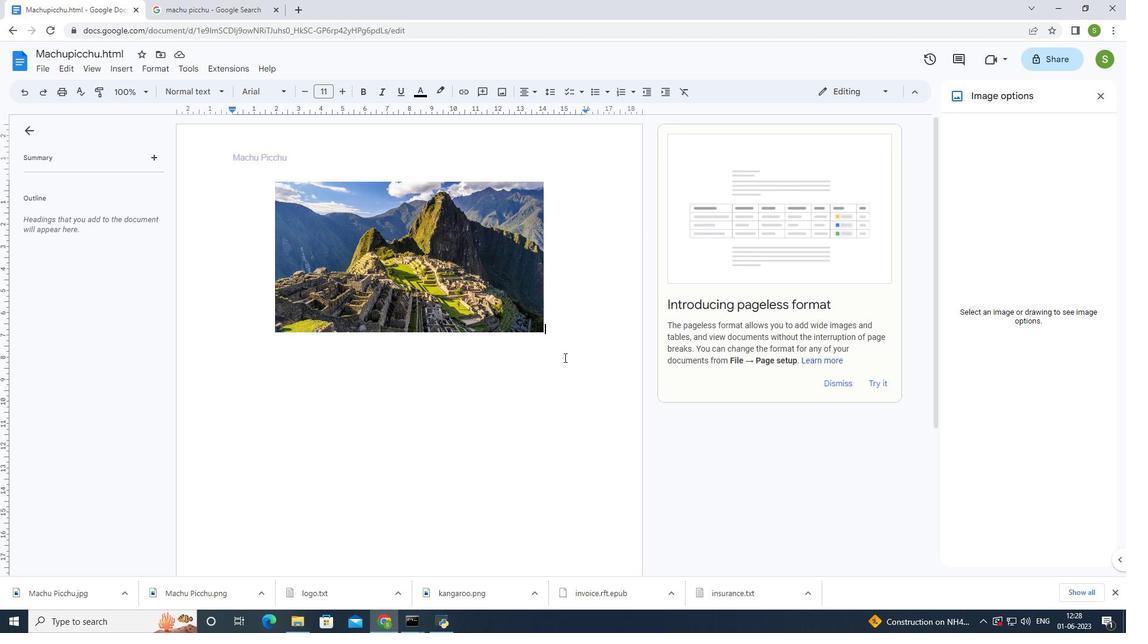 
Action: Key pressed ctrl+S
Screenshot: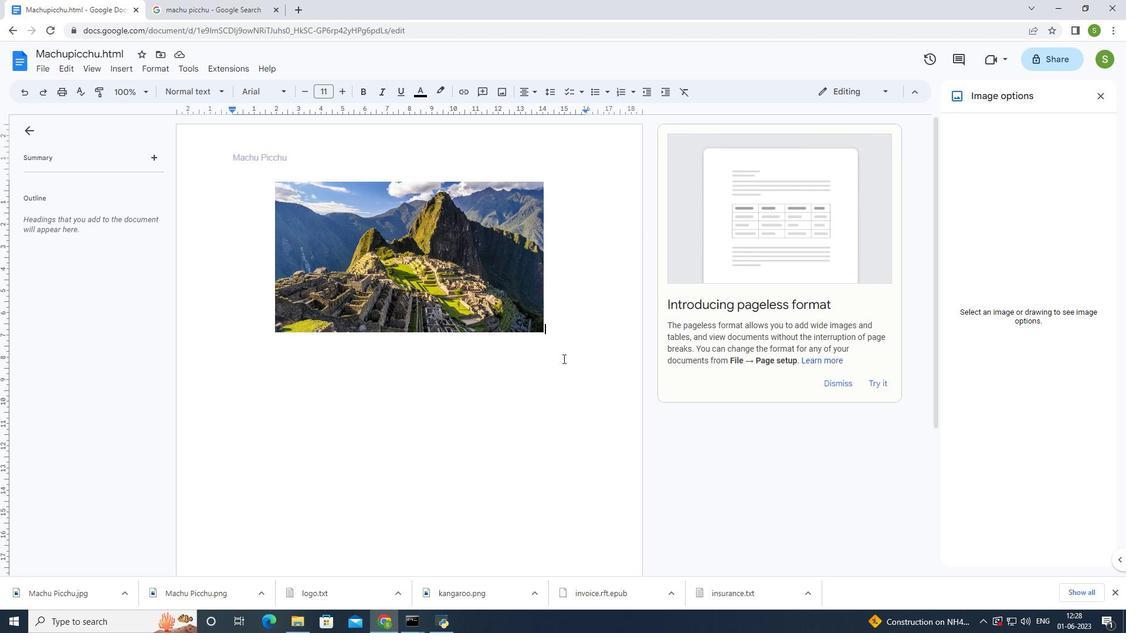 
Action: Mouse moved to (569, 355)
Screenshot: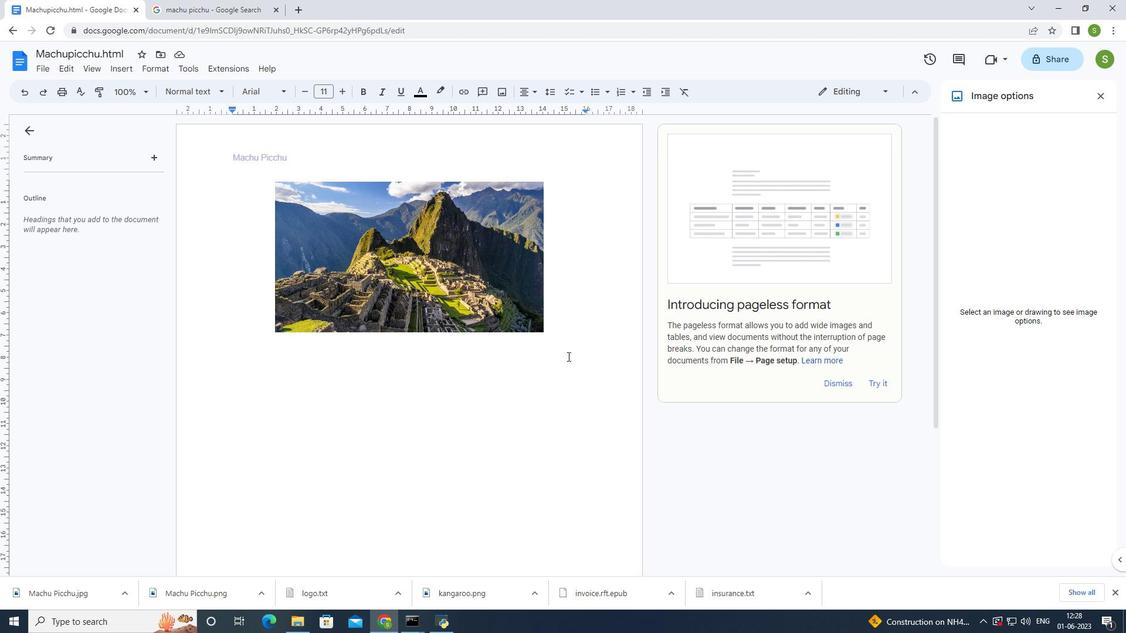
